 Task: Add a signature Jordan Davis containing Best wishes for a happy National Disability Day, Jordan Davis to email address softage.8@softage.net and add a folder Coding
Action: Mouse moved to (127, 149)
Screenshot: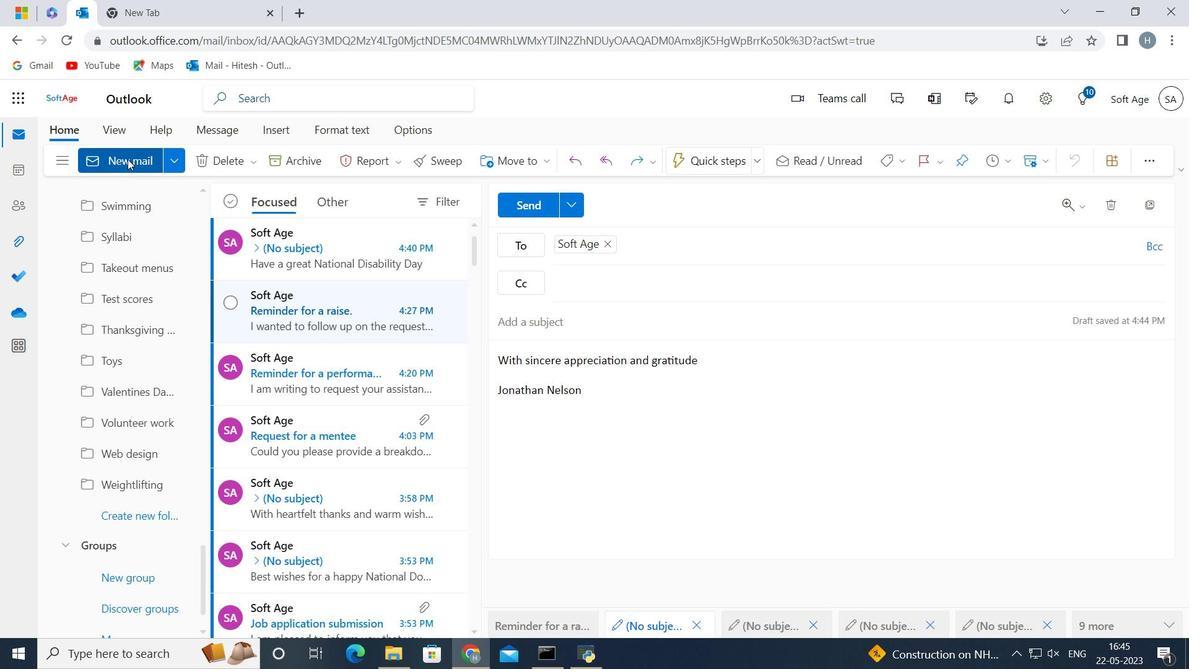 
Action: Mouse pressed left at (127, 149)
Screenshot: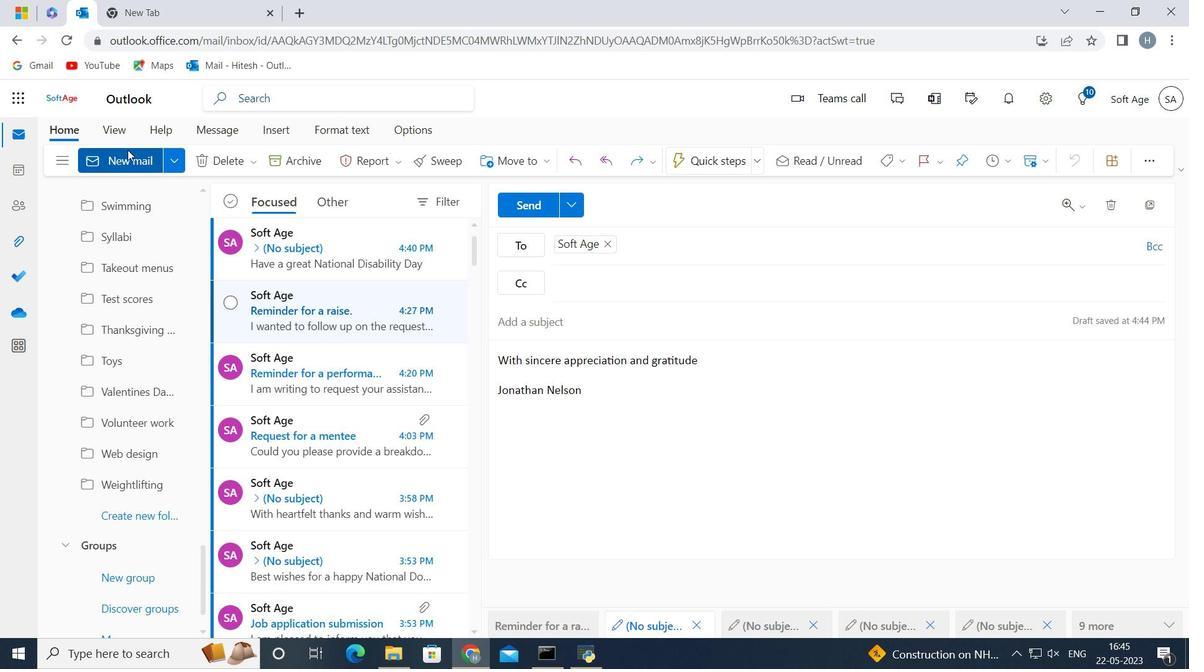 
Action: Mouse moved to (589, 398)
Screenshot: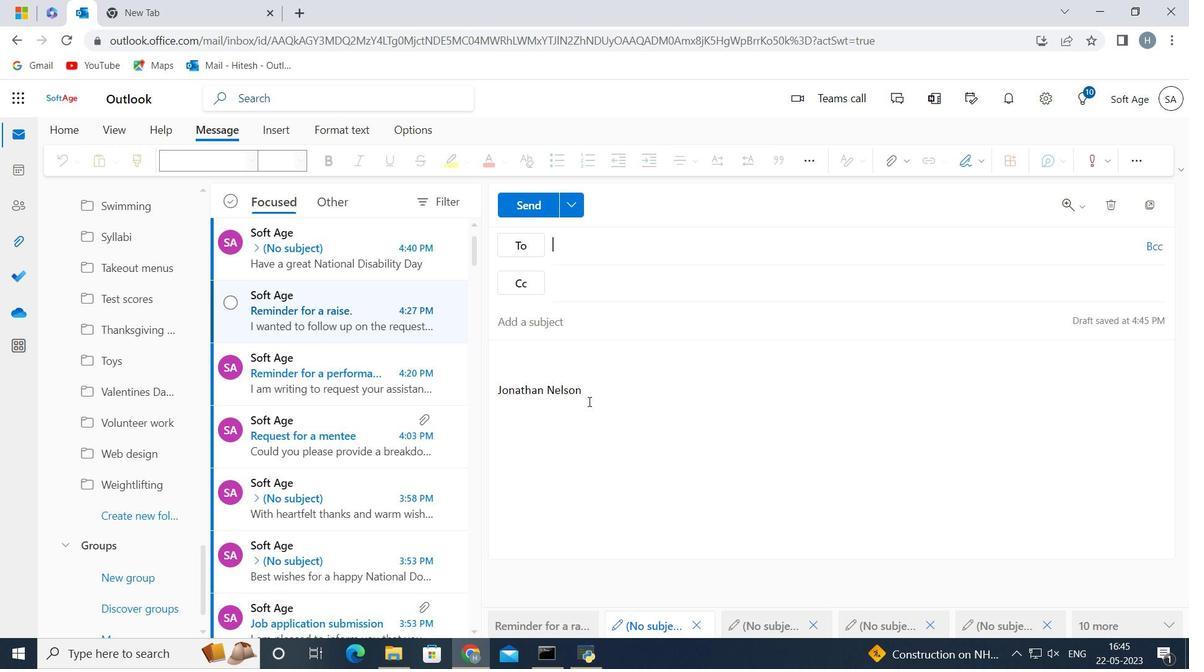 
Action: Mouse pressed left at (589, 398)
Screenshot: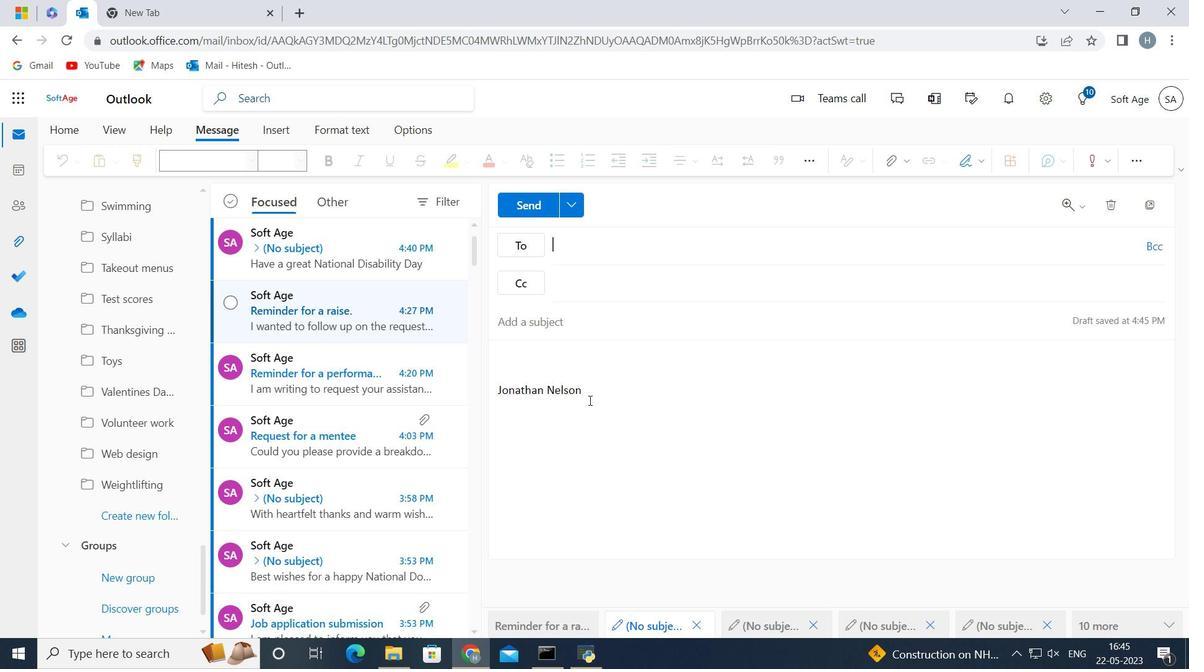 
Action: Mouse moved to (589, 398)
Screenshot: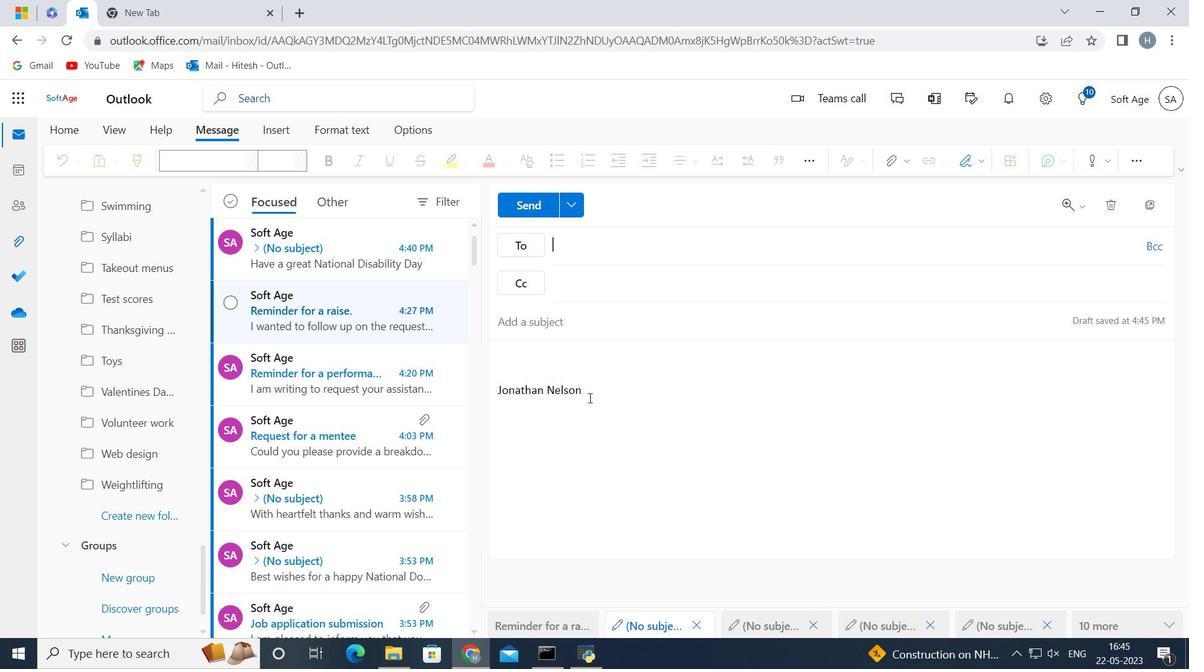 
Action: Key pressed <Key.backspace>
Screenshot: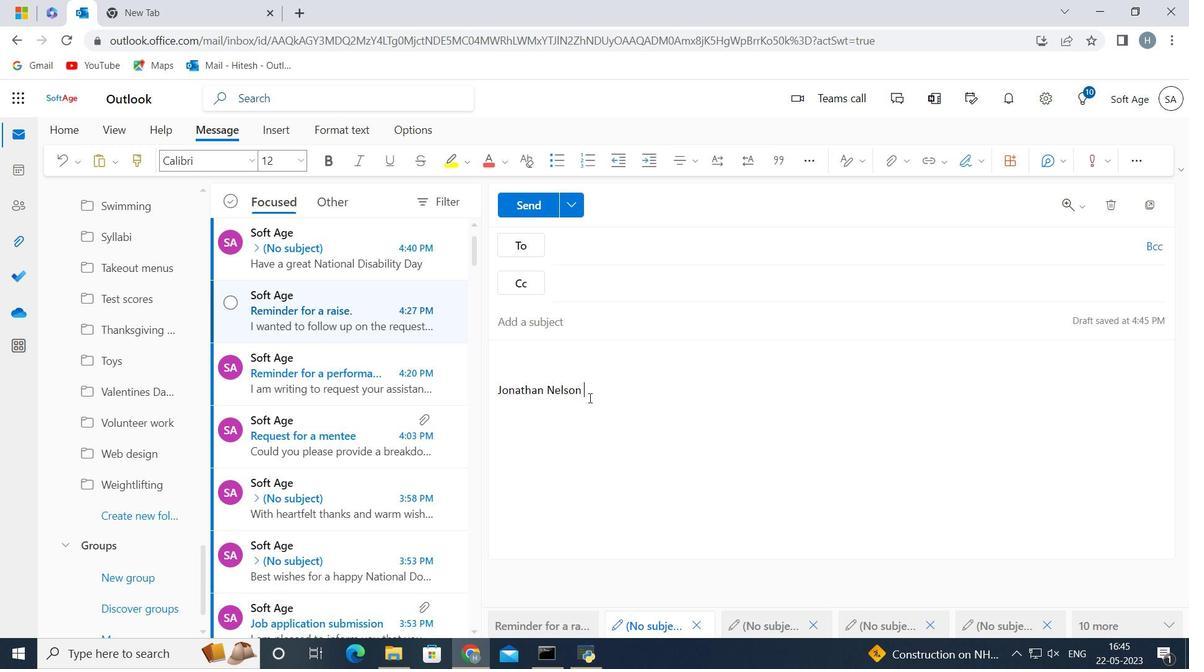 
Action: Mouse moved to (593, 390)
Screenshot: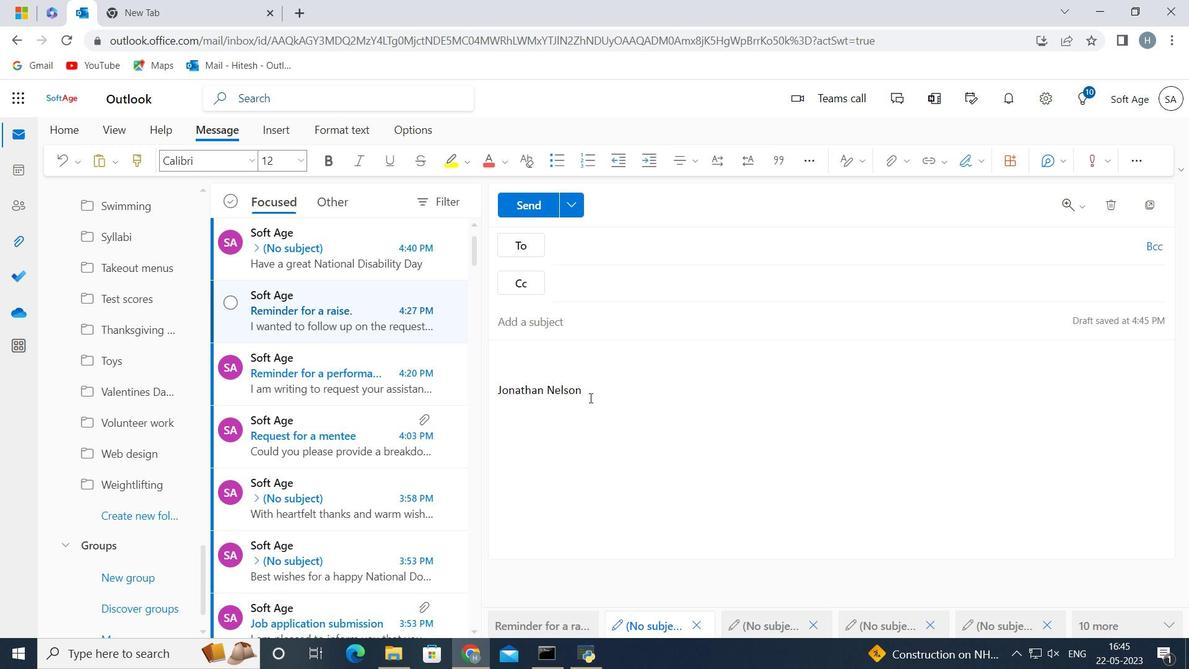 
Action: Key pressed <Key.backspace><Key.backspace><Key.backspace><Key.backspace><Key.backspace><Key.backspace><Key.backspace><Key.backspace><Key.backspace><Key.backspace><Key.backspace><Key.backspace><Key.backspace><Key.backspace><Key.backspace><Key.backspace><Key.backspace><Key.backspace><Key.backspace><Key.backspace>
Screenshot: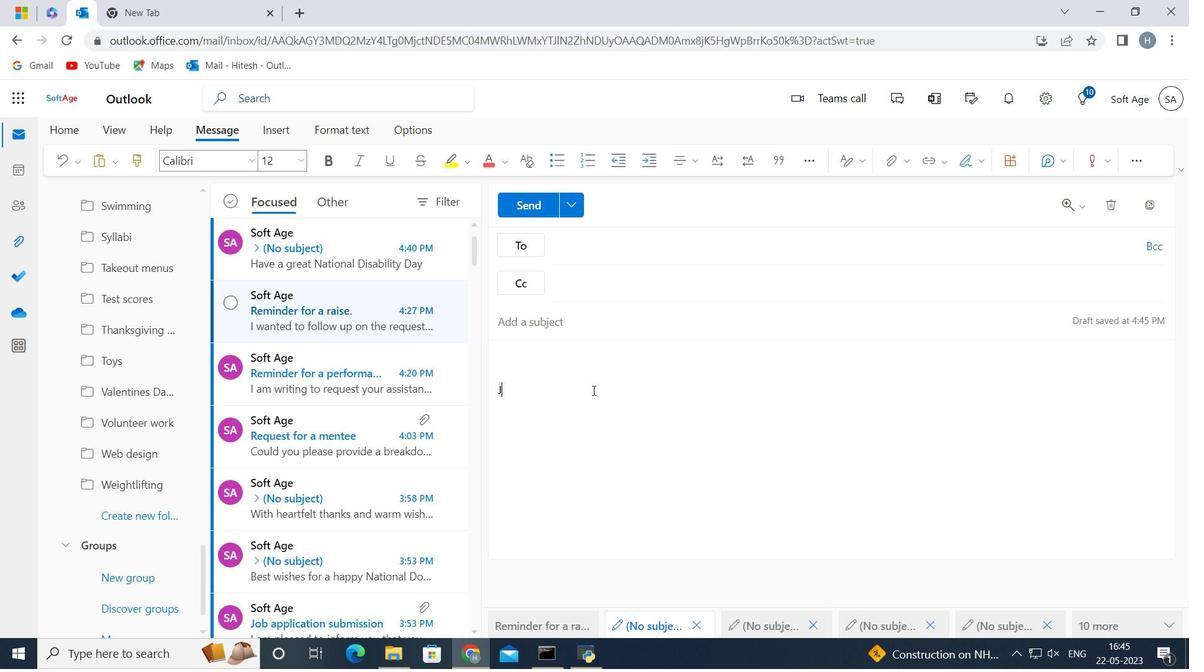 
Action: Mouse moved to (593, 383)
Screenshot: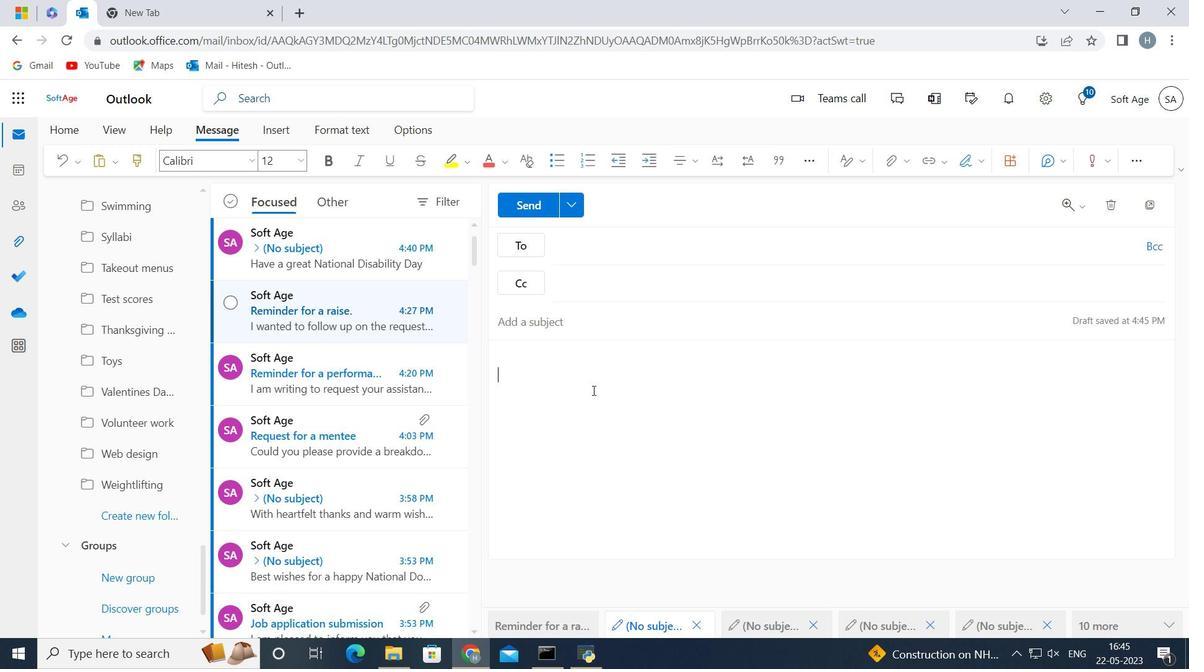 
Action: Key pressed <Key.backspace>
Screenshot: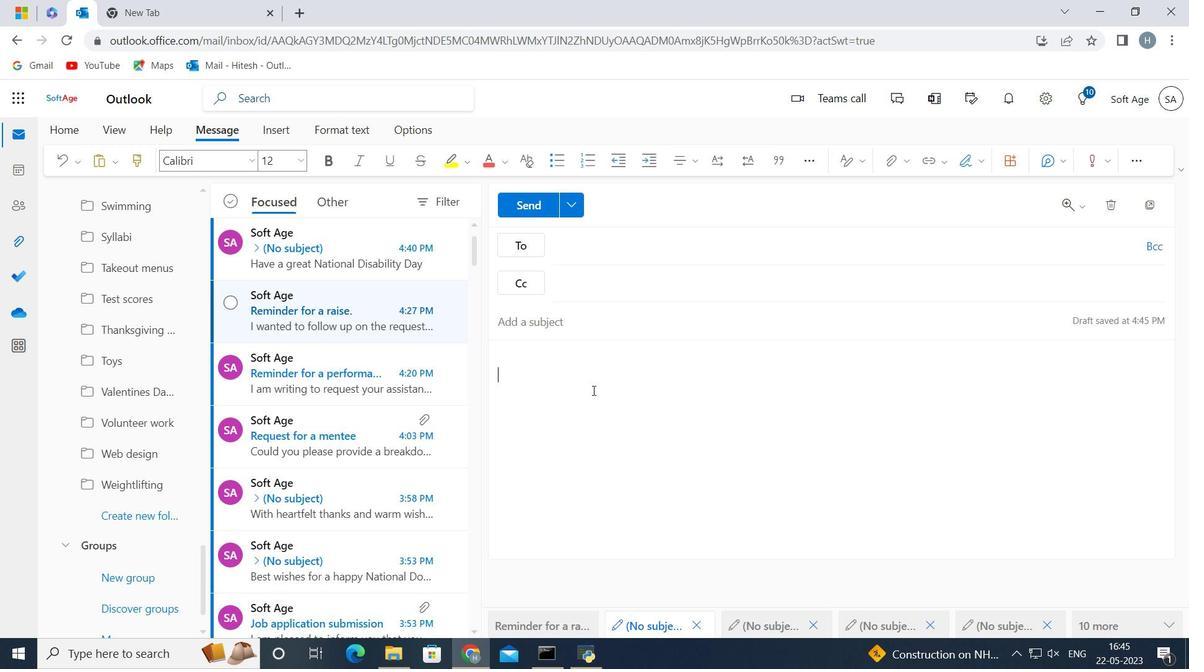 
Action: Mouse moved to (596, 369)
Screenshot: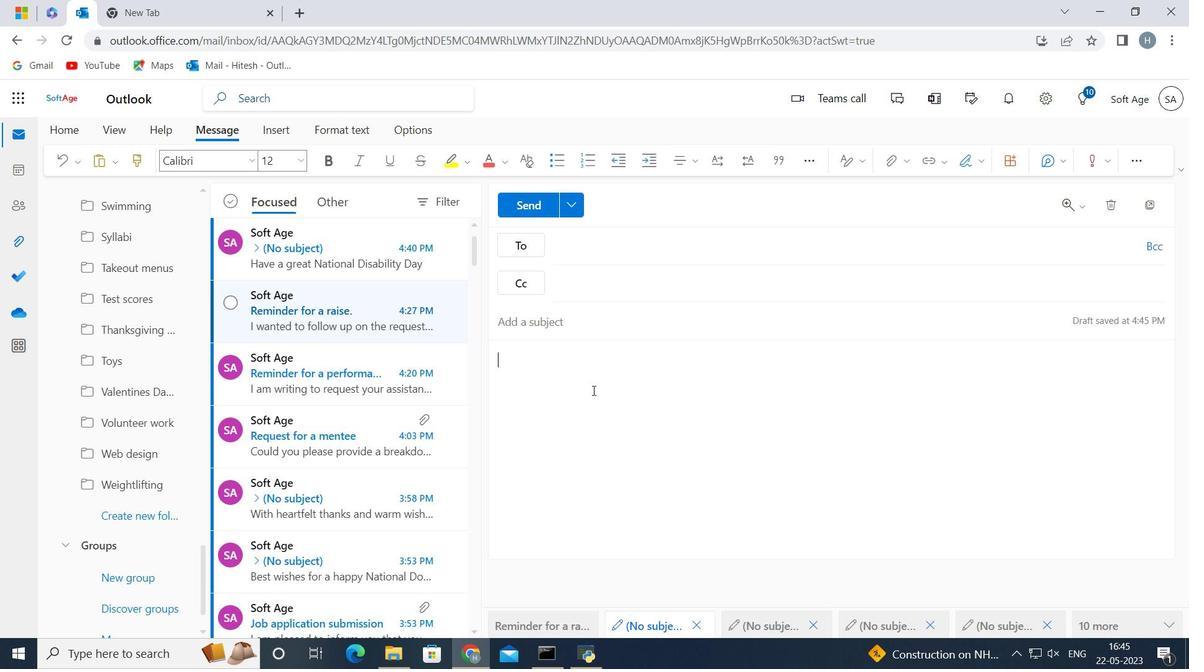 
Action: Key pressed <Key.backspace>
Screenshot: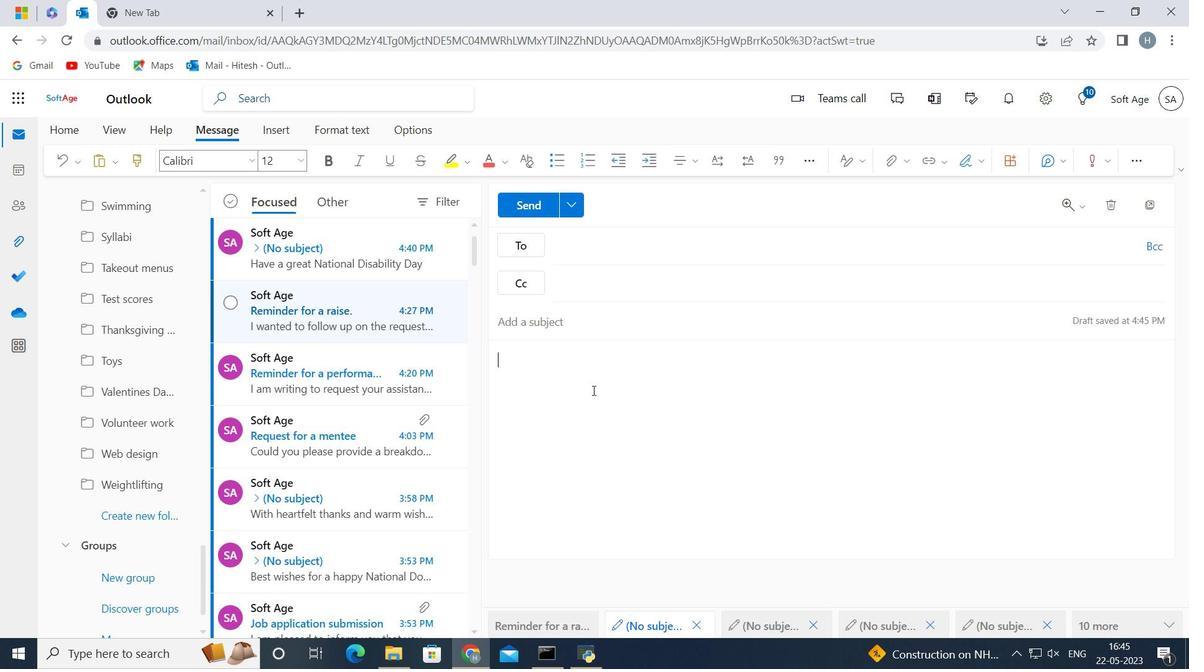 
Action: Mouse moved to (965, 161)
Screenshot: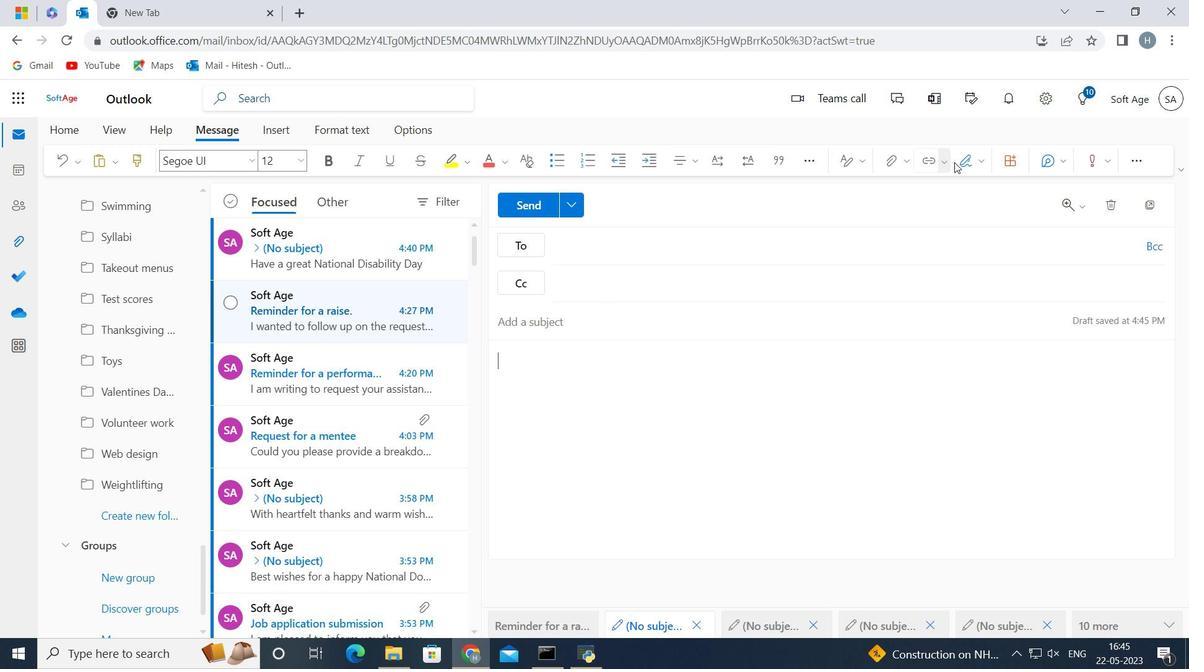 
Action: Mouse pressed left at (965, 161)
Screenshot: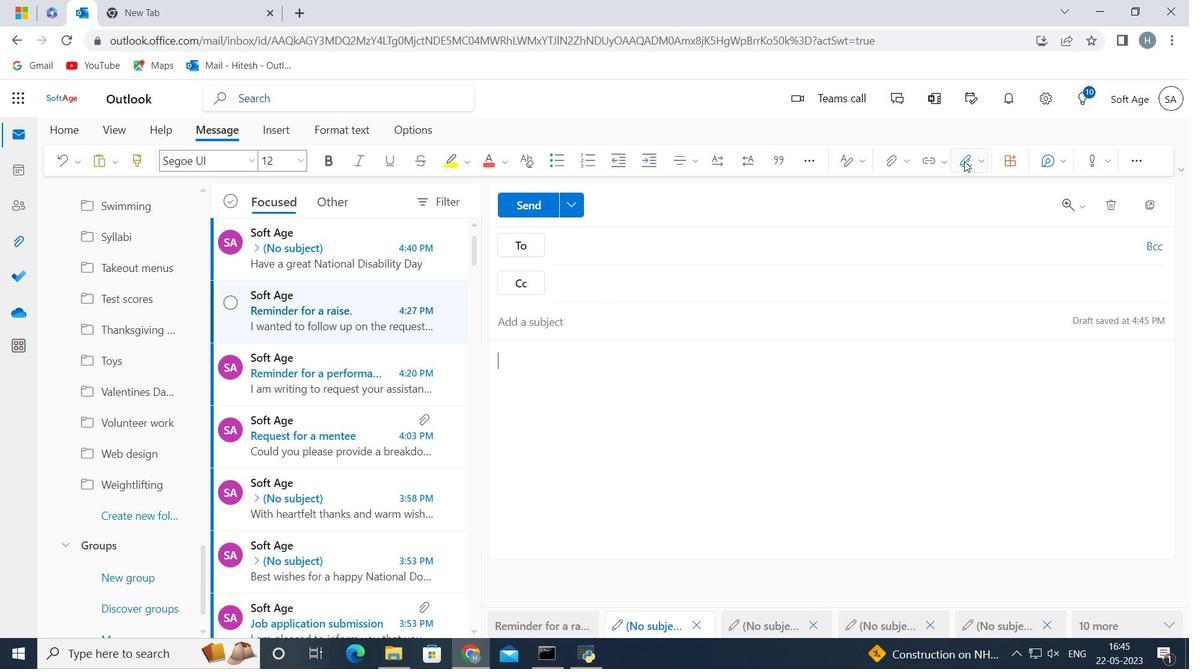 
Action: Mouse moved to (945, 216)
Screenshot: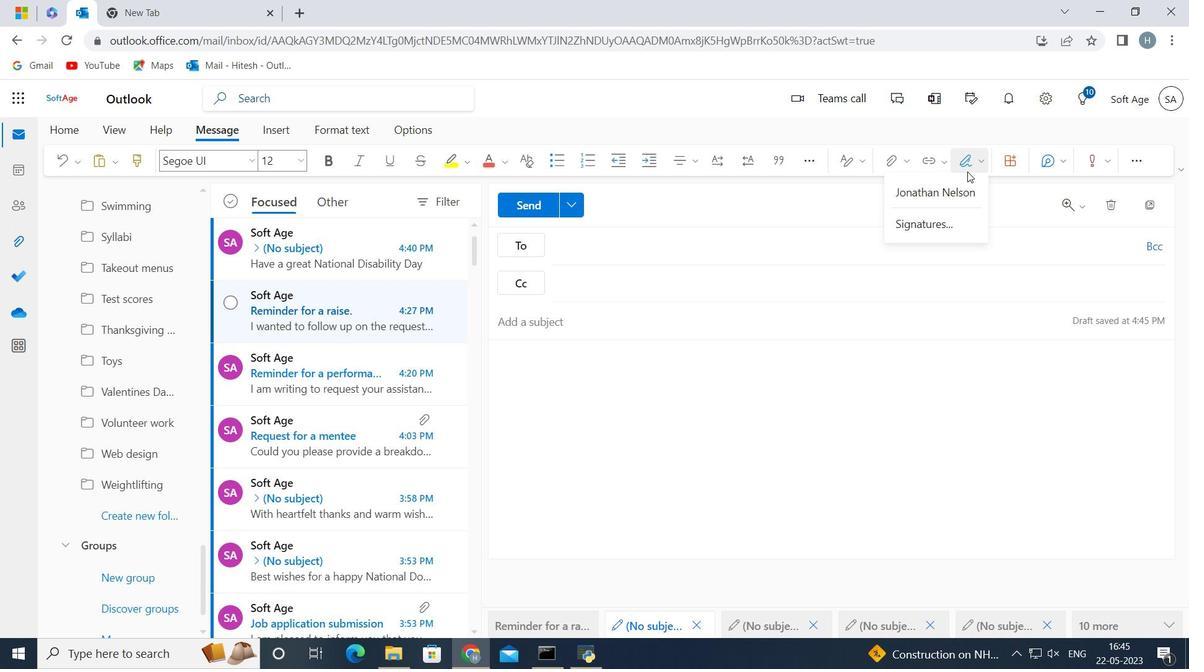 
Action: Mouse pressed left at (945, 216)
Screenshot: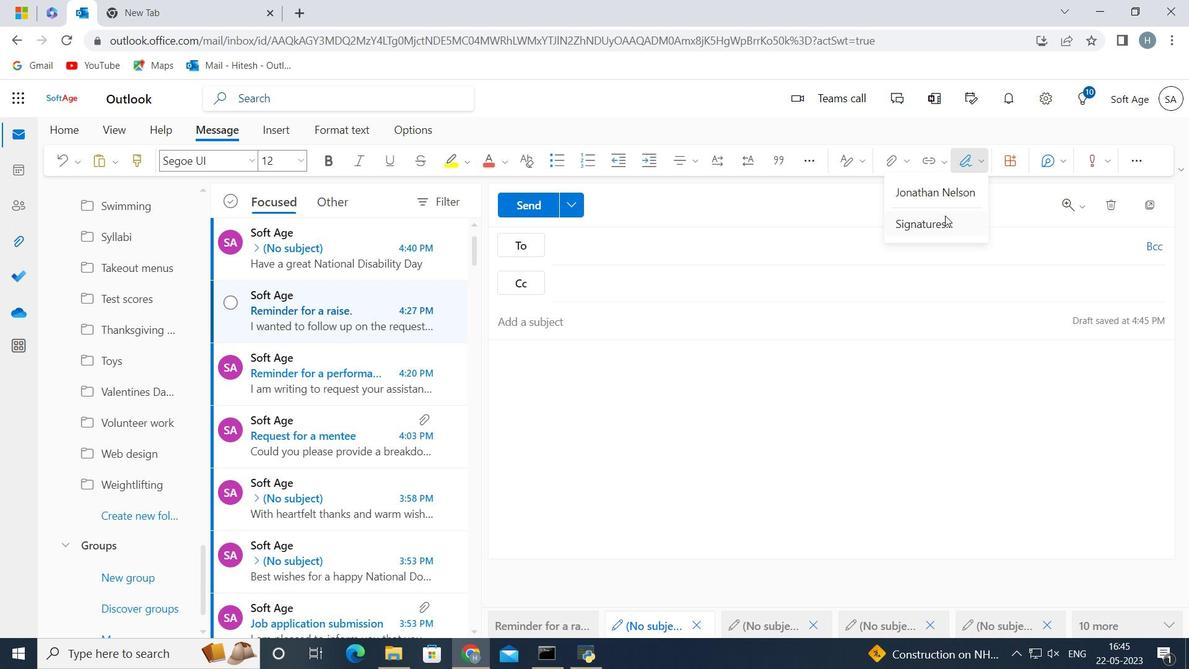 
Action: Mouse moved to (895, 272)
Screenshot: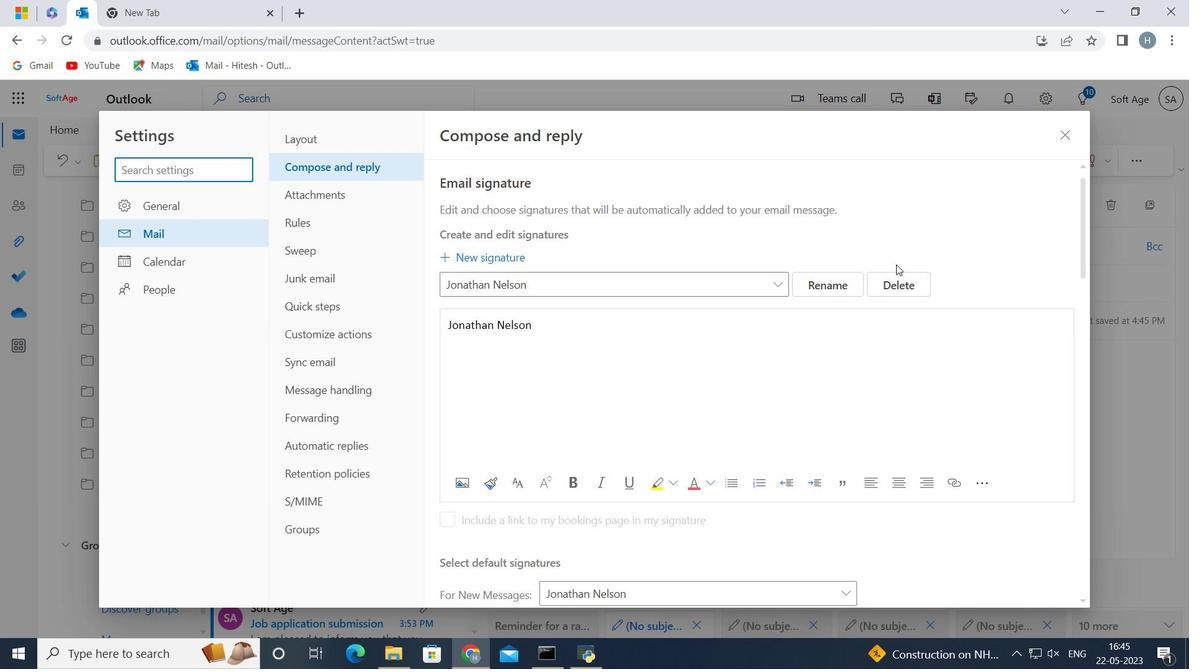 
Action: Mouse pressed left at (895, 272)
Screenshot: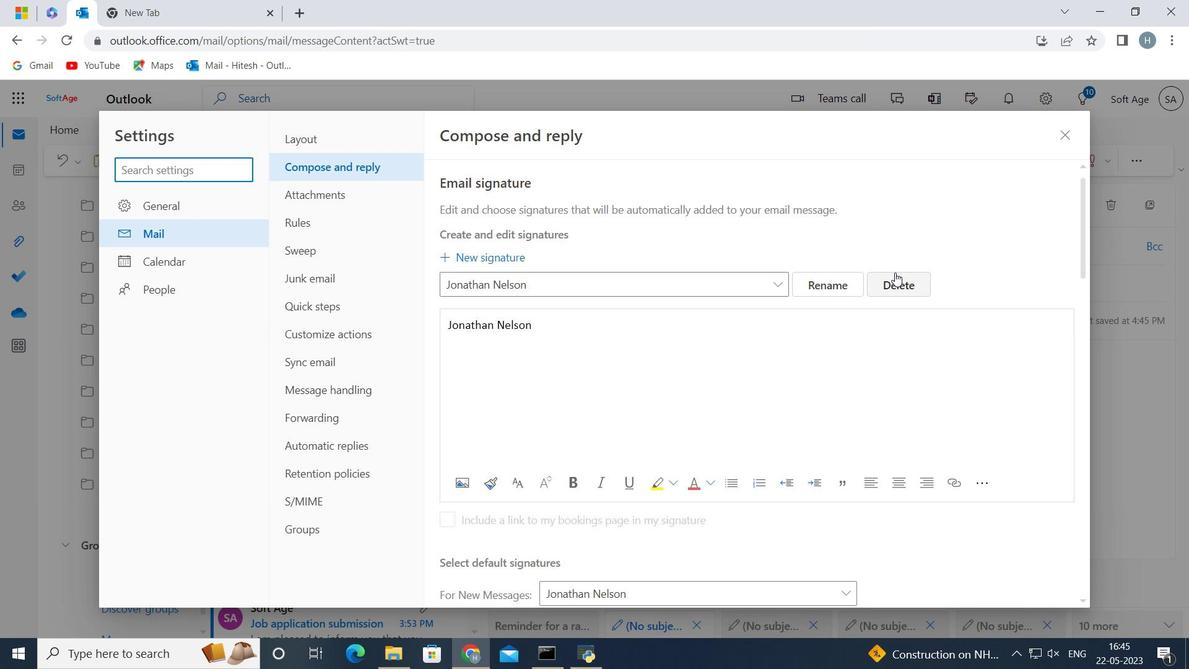 
Action: Mouse moved to (720, 283)
Screenshot: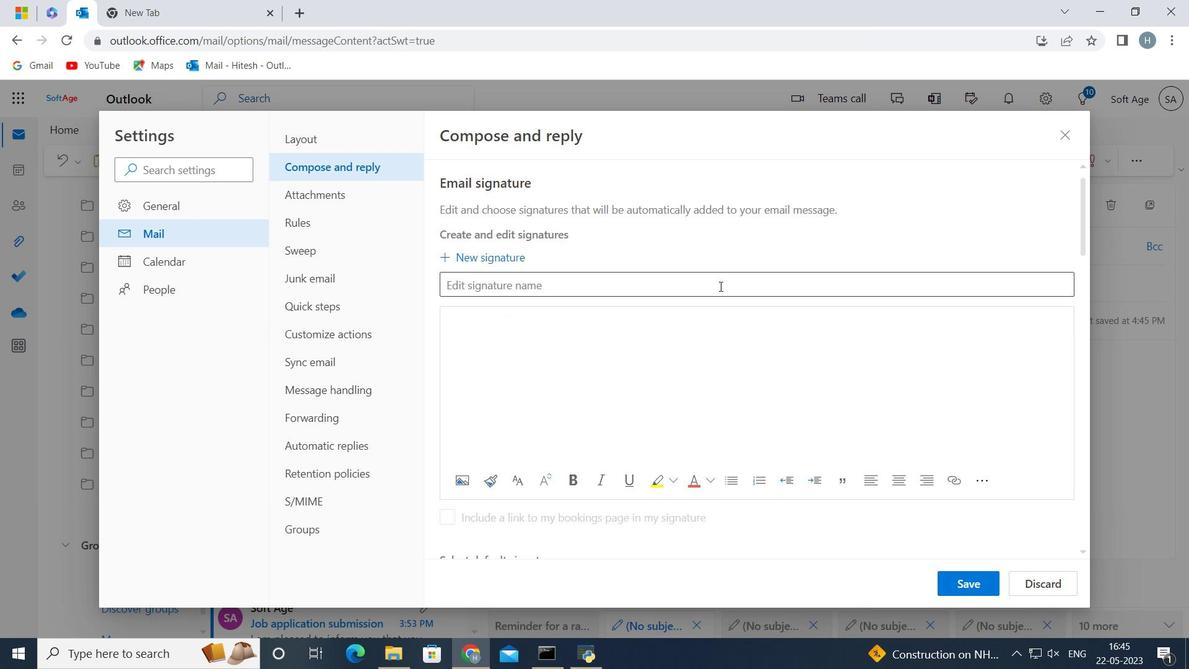 
Action: Mouse pressed left at (720, 283)
Screenshot: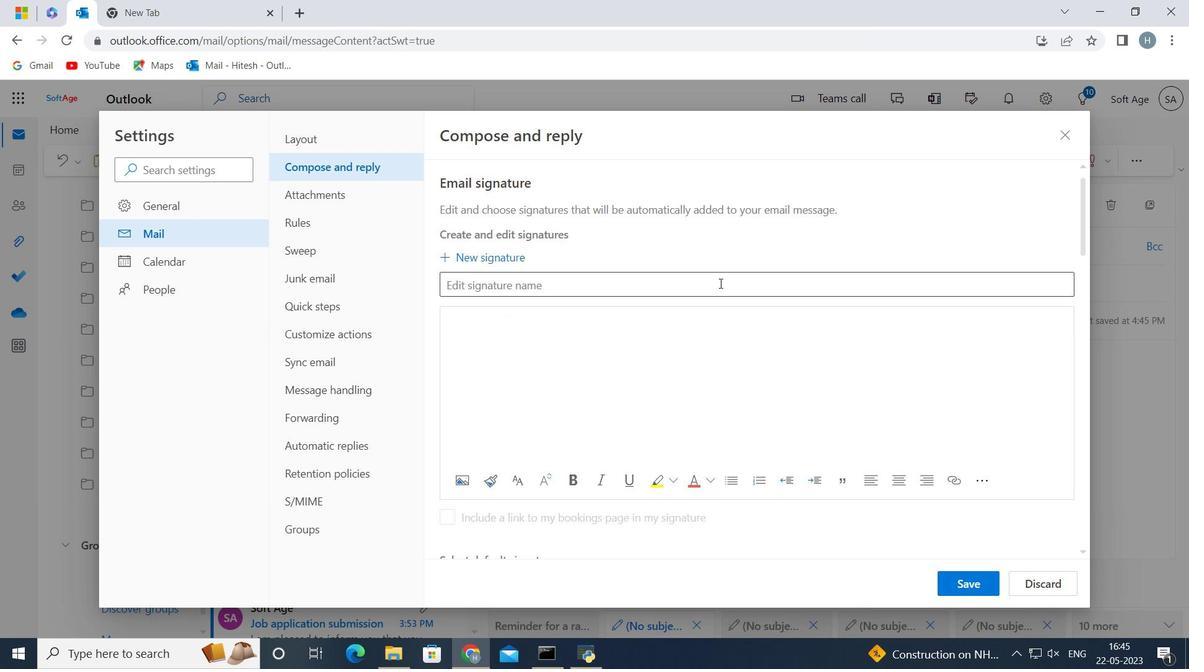 
Action: Key pressed <Key.shift>Jordan<Key.space><Key.shift>Davis
Screenshot: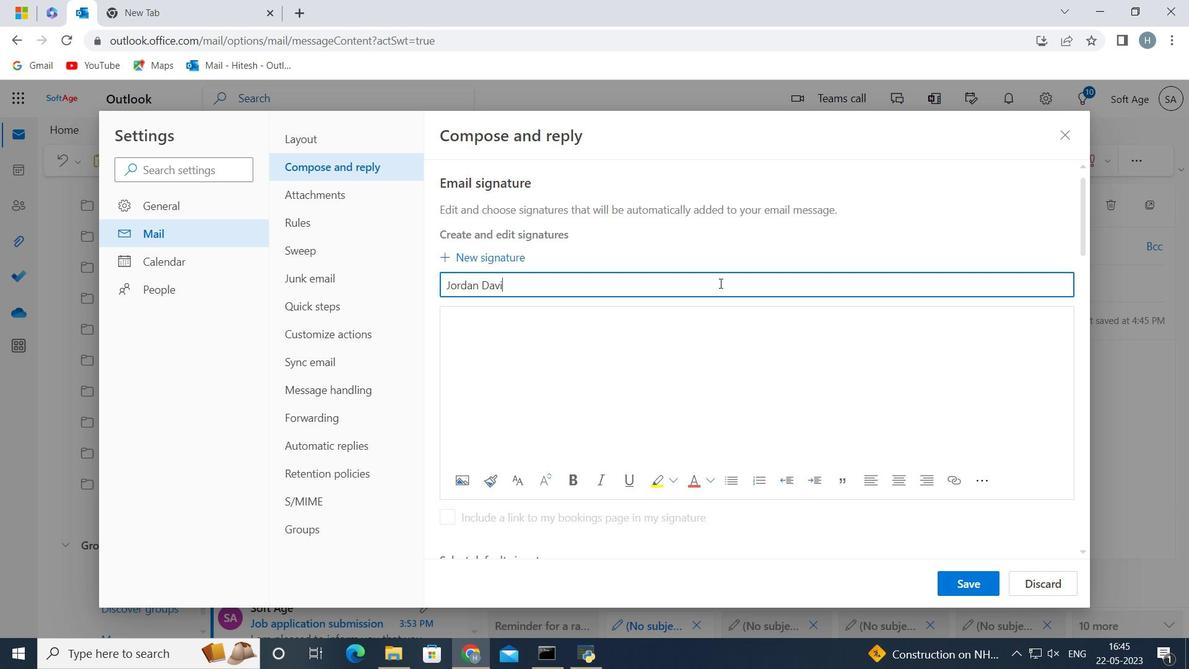 
Action: Mouse moved to (526, 347)
Screenshot: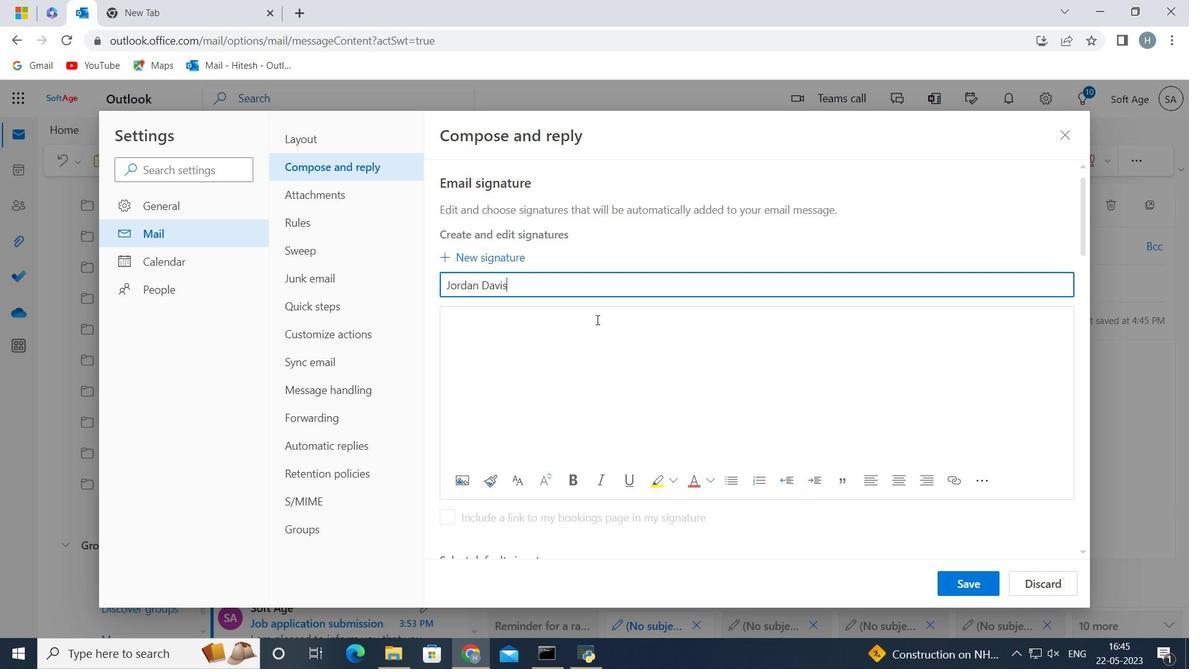 
Action: Mouse pressed left at (526, 347)
Screenshot: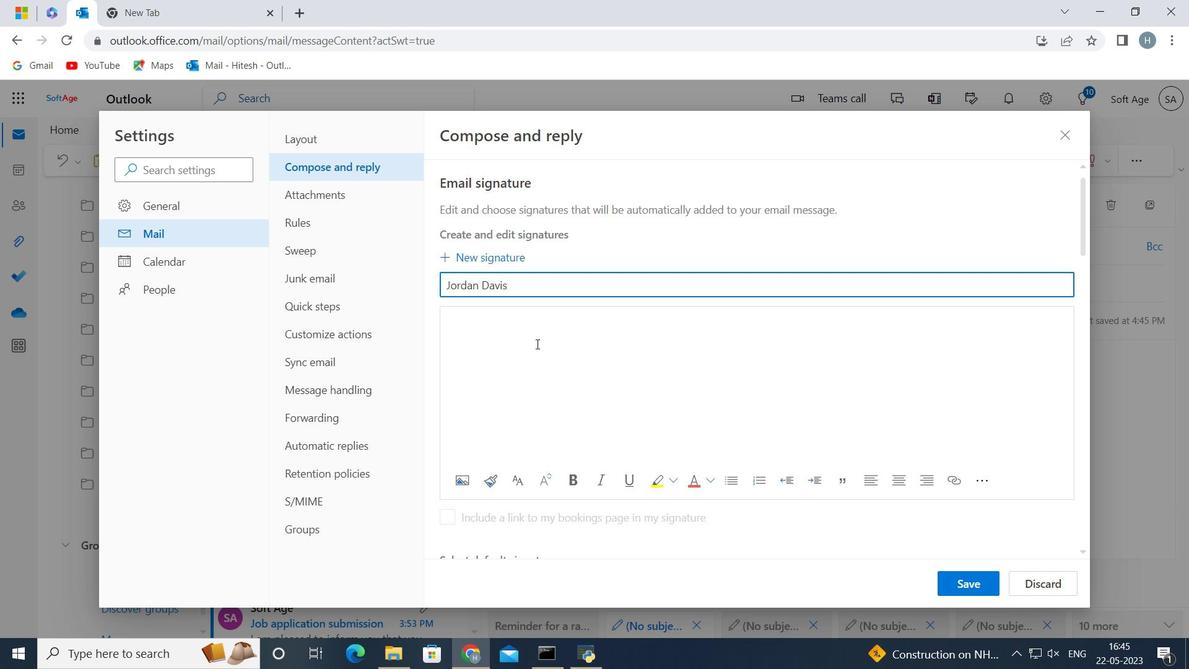 
Action: Mouse moved to (527, 340)
Screenshot: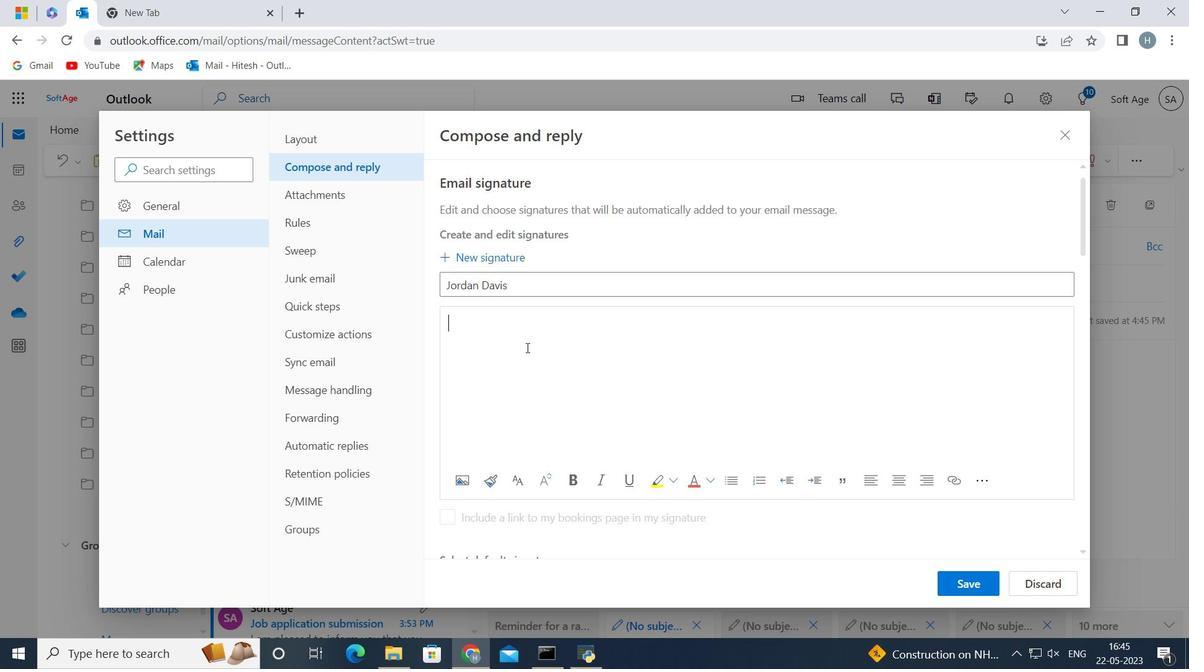 
Action: Key pressed <Key.shift><Key.shift><Key.shift><Key.shift><Key.shift><Key.shift><Key.shift>Jordan<Key.space><Key.shift>Davis<Key.space>
Screenshot: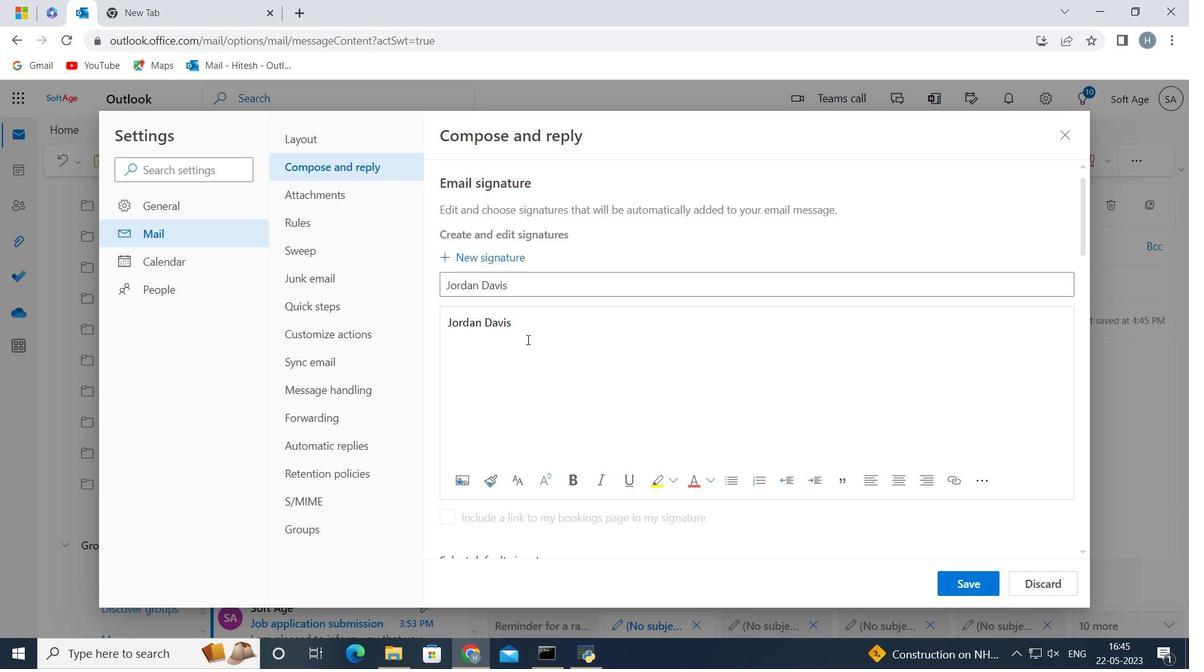 
Action: Mouse moved to (961, 578)
Screenshot: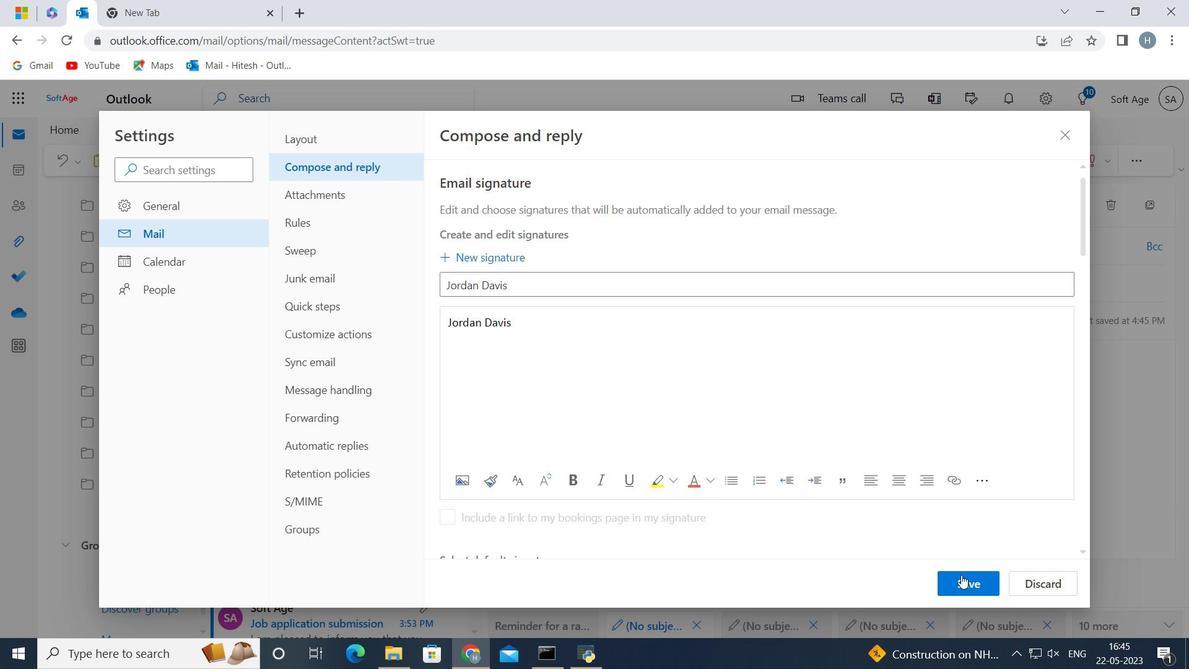 
Action: Mouse pressed left at (961, 578)
Screenshot: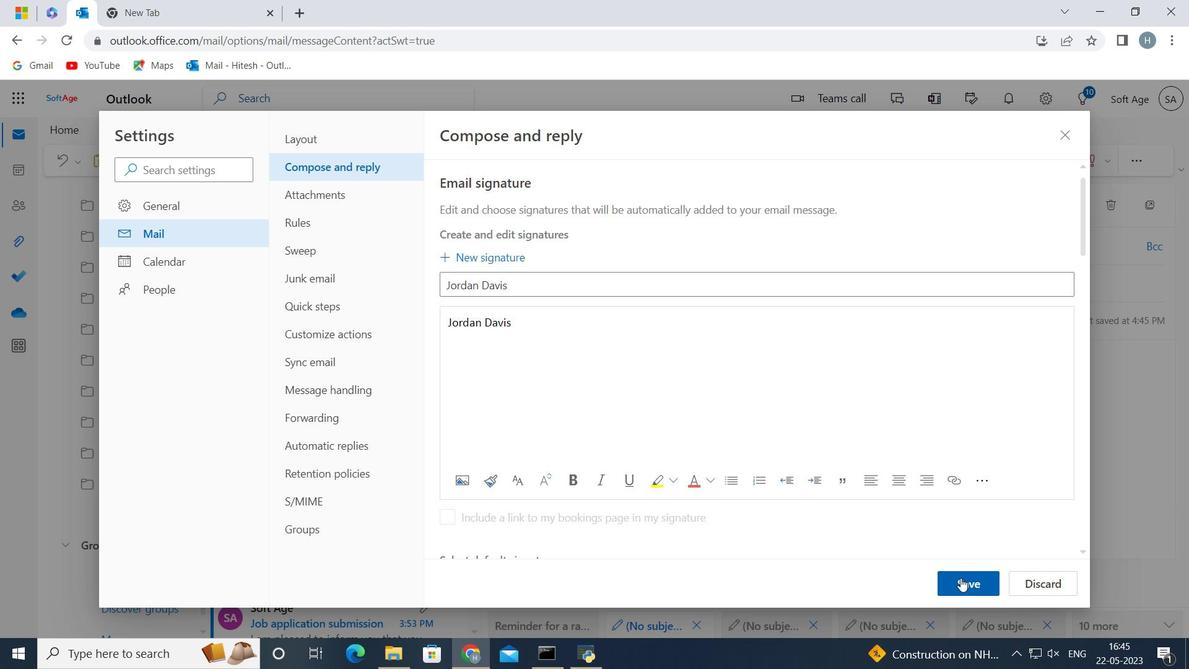 
Action: Mouse moved to (806, 338)
Screenshot: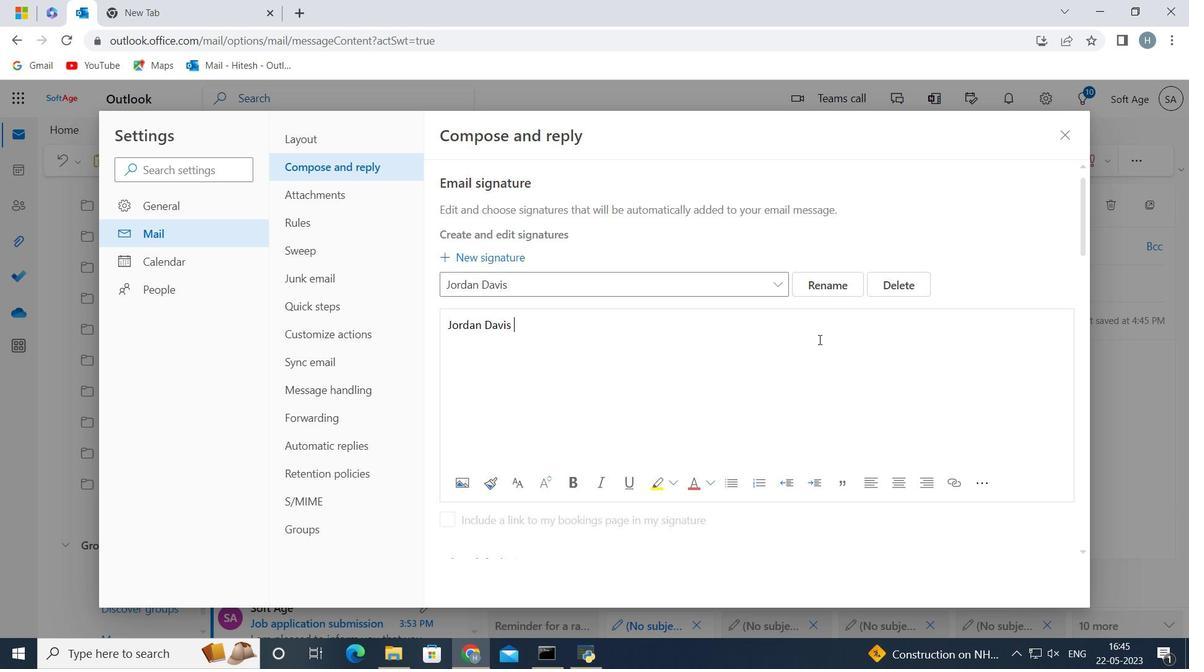 
Action: Mouse scrolled (806, 337) with delta (0, 0)
Screenshot: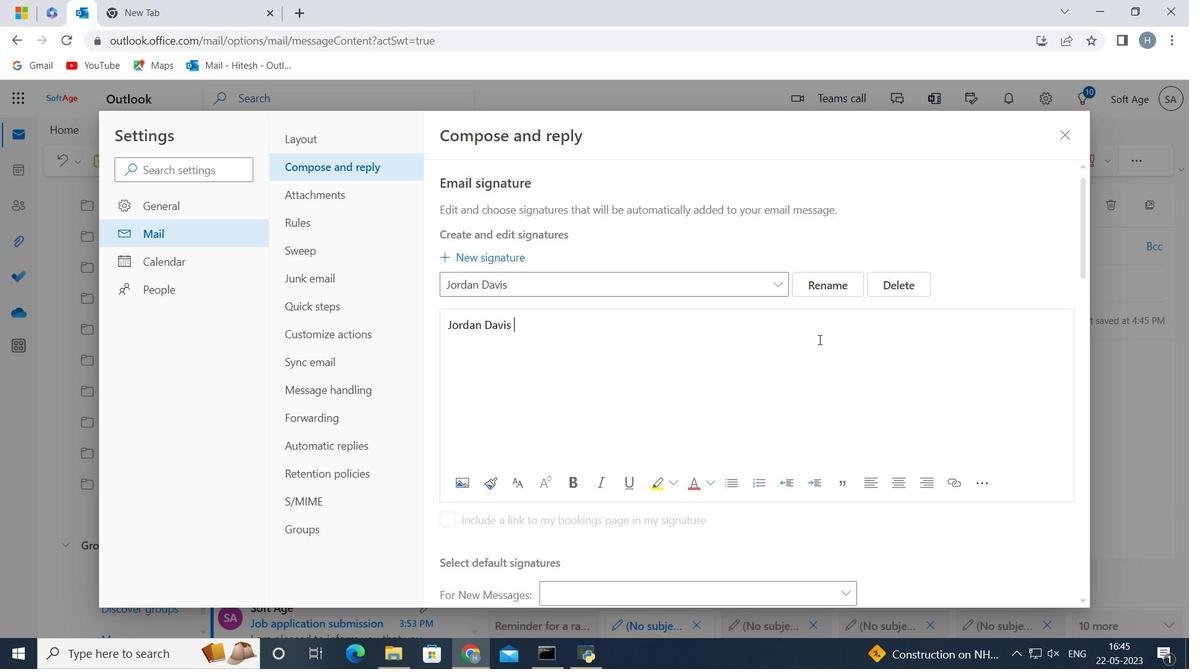 
Action: Mouse moved to (800, 340)
Screenshot: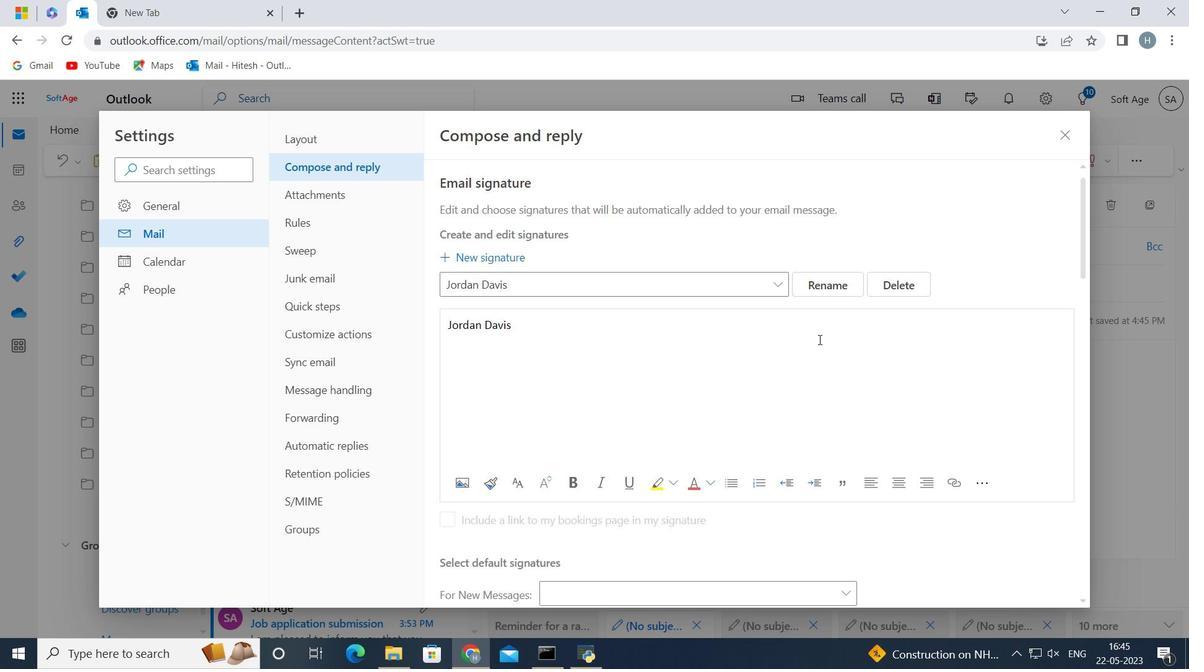 
Action: Mouse scrolled (800, 339) with delta (0, 0)
Screenshot: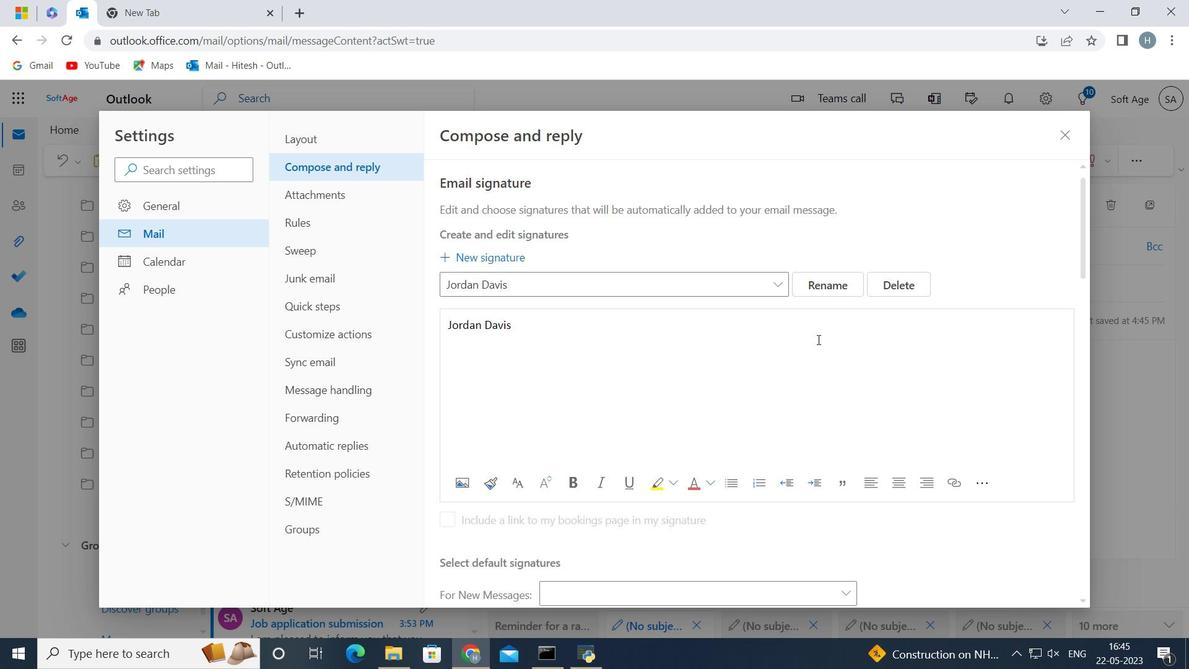 
Action: Mouse moved to (800, 340)
Screenshot: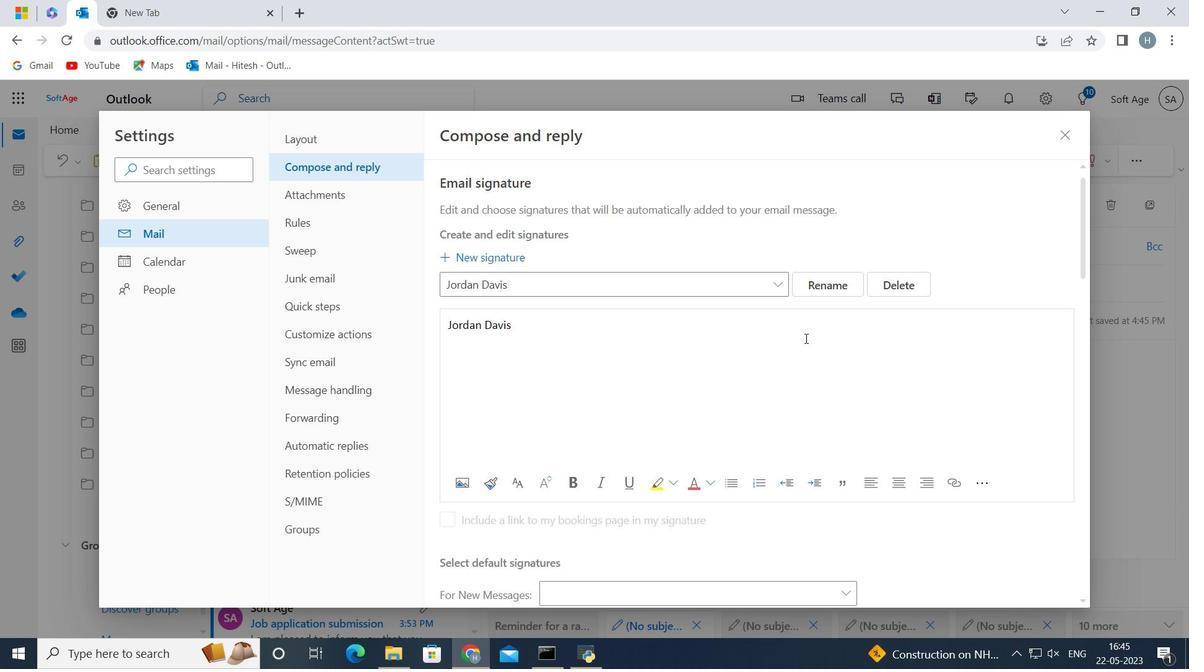 
Action: Mouse scrolled (800, 340) with delta (0, 0)
Screenshot: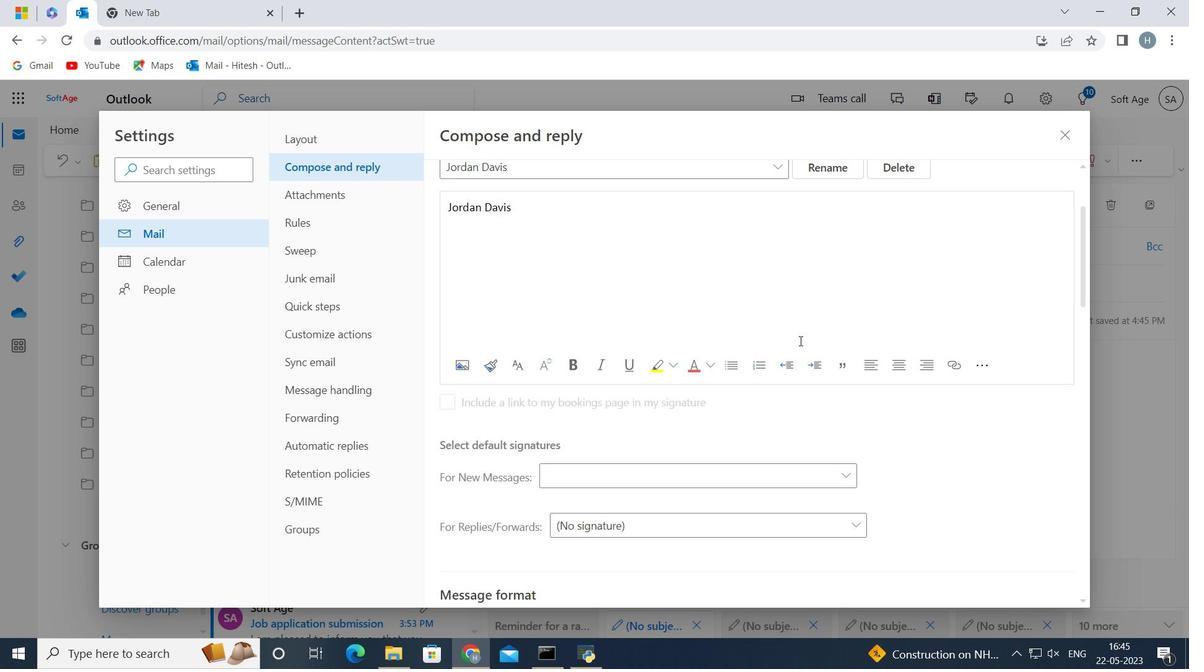 
Action: Mouse scrolled (800, 340) with delta (0, 0)
Screenshot: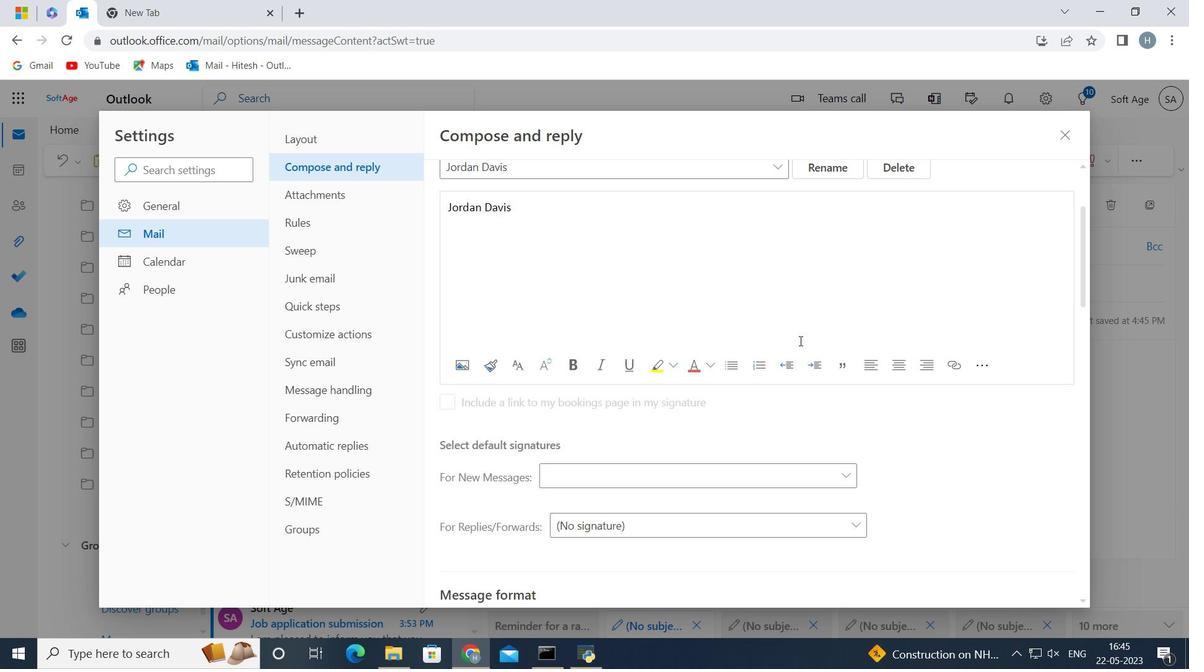
Action: Mouse moved to (829, 287)
Screenshot: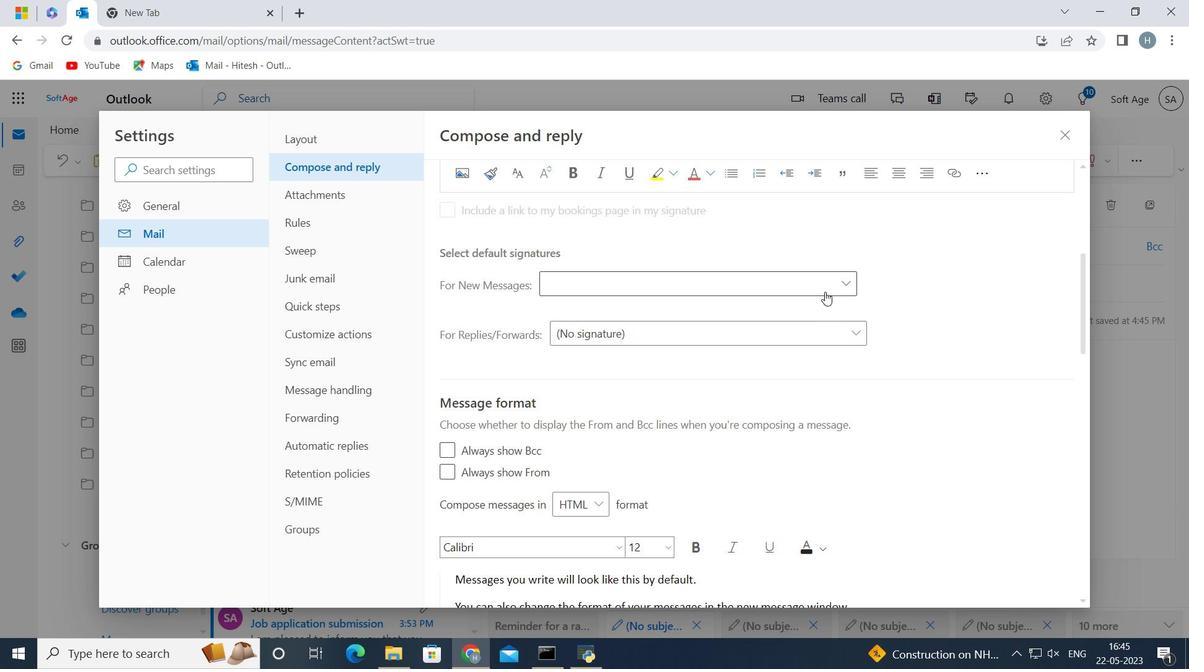 
Action: Mouse pressed left at (829, 287)
Screenshot: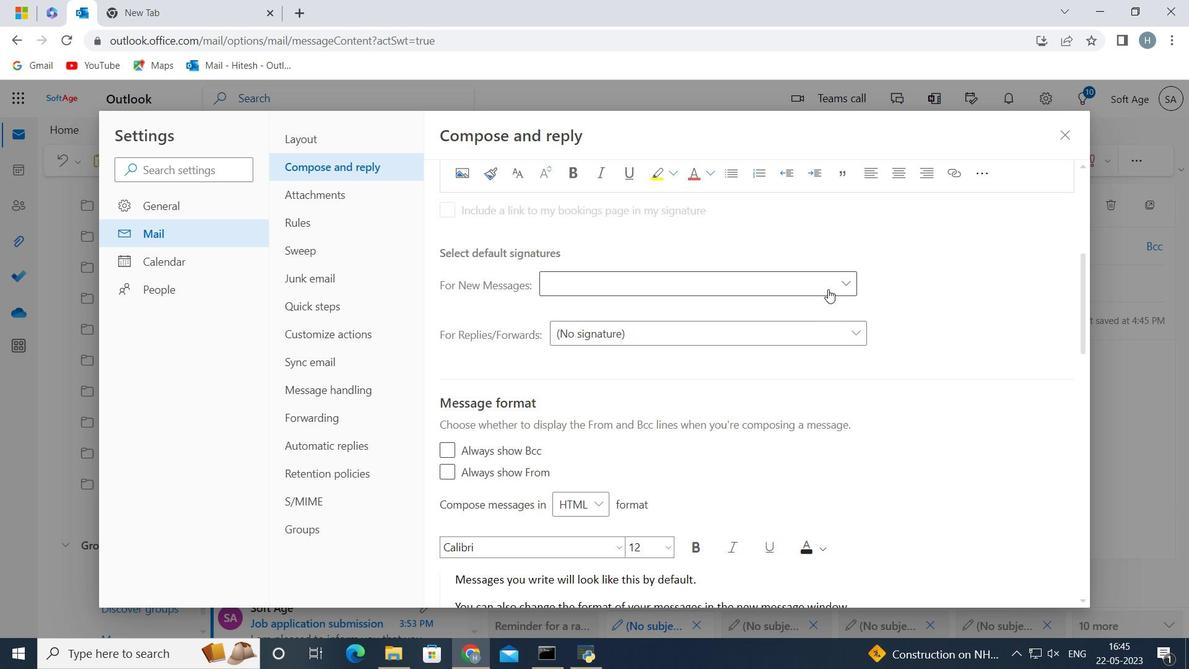 
Action: Mouse moved to (818, 330)
Screenshot: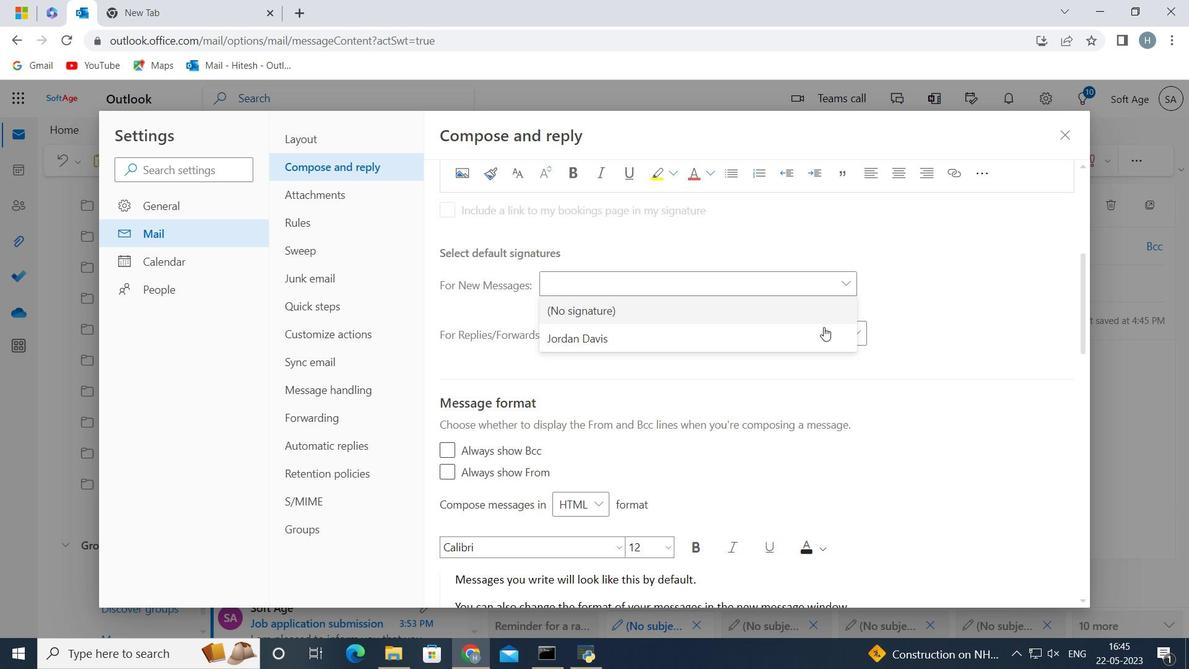 
Action: Mouse pressed left at (818, 330)
Screenshot: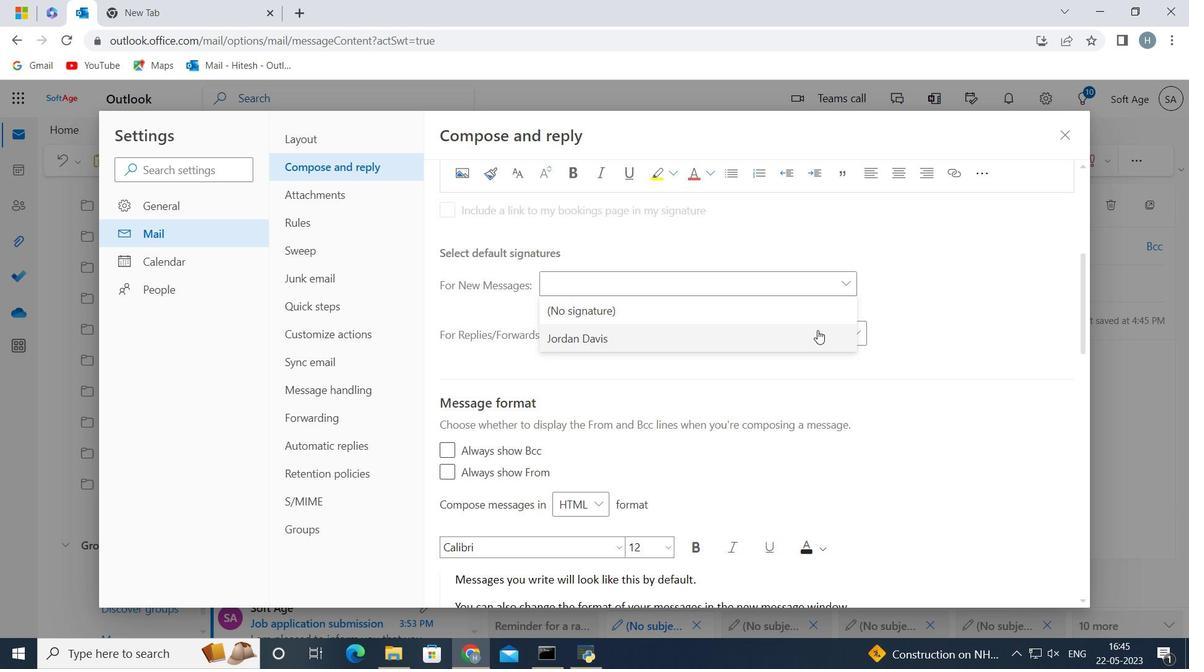 
Action: Mouse moved to (969, 583)
Screenshot: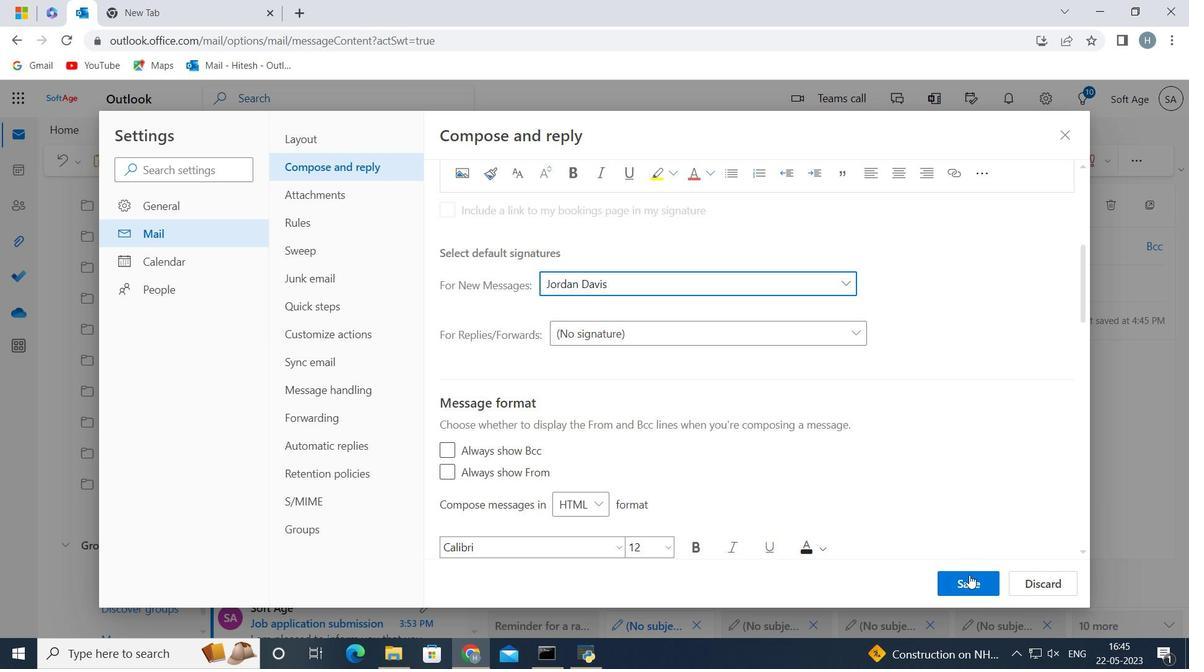
Action: Mouse pressed left at (969, 583)
Screenshot: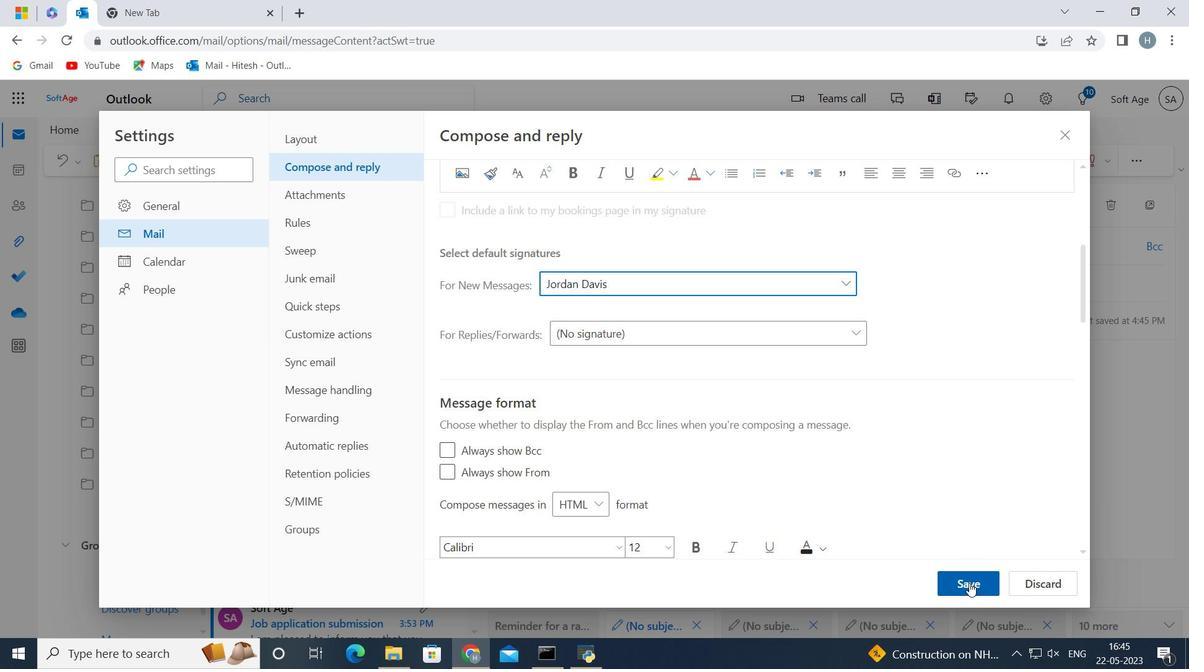 
Action: Mouse moved to (1062, 136)
Screenshot: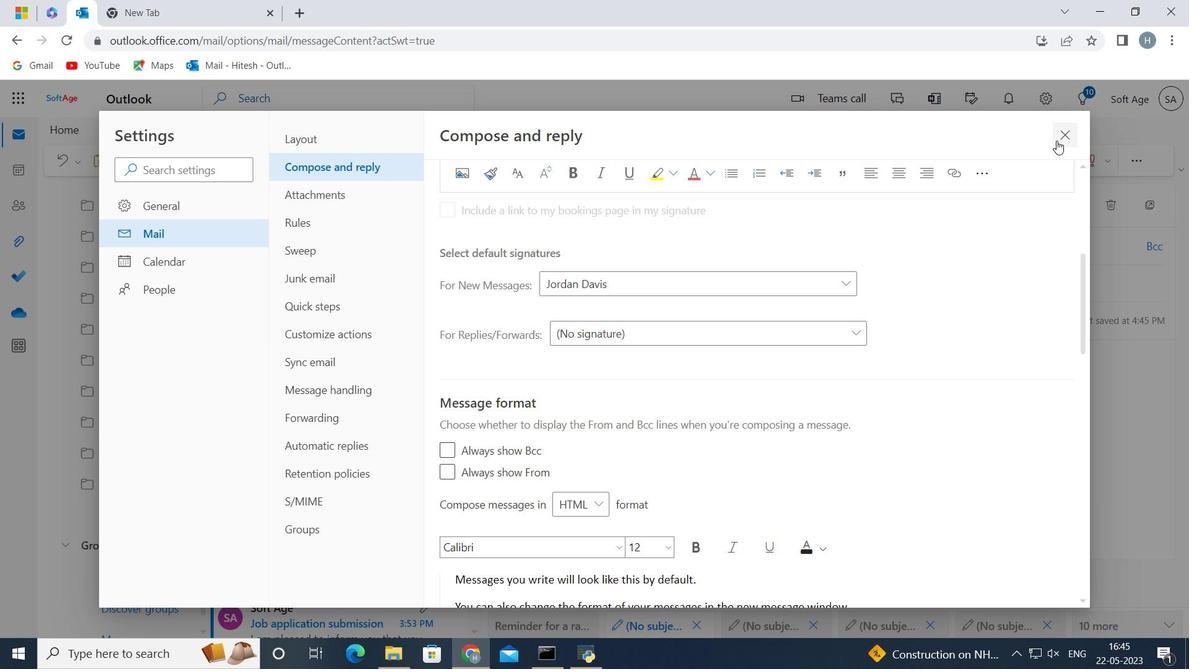 
Action: Mouse pressed left at (1062, 136)
Screenshot: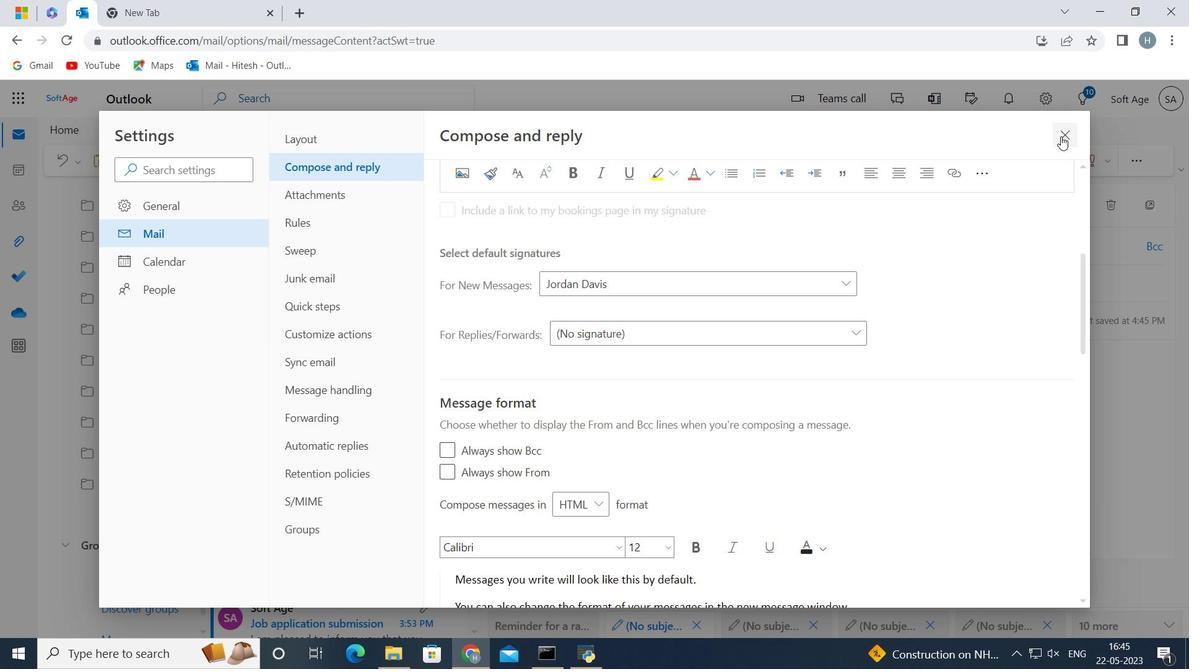 
Action: Mouse moved to (603, 355)
Screenshot: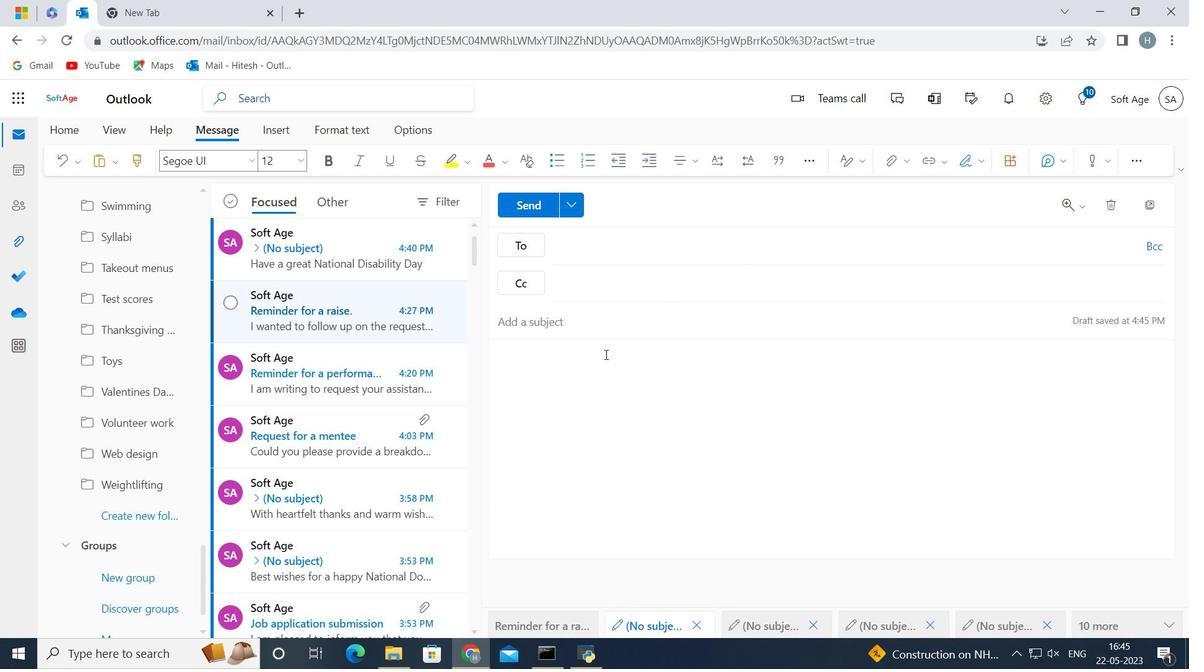 
Action: Mouse pressed left at (603, 355)
Screenshot: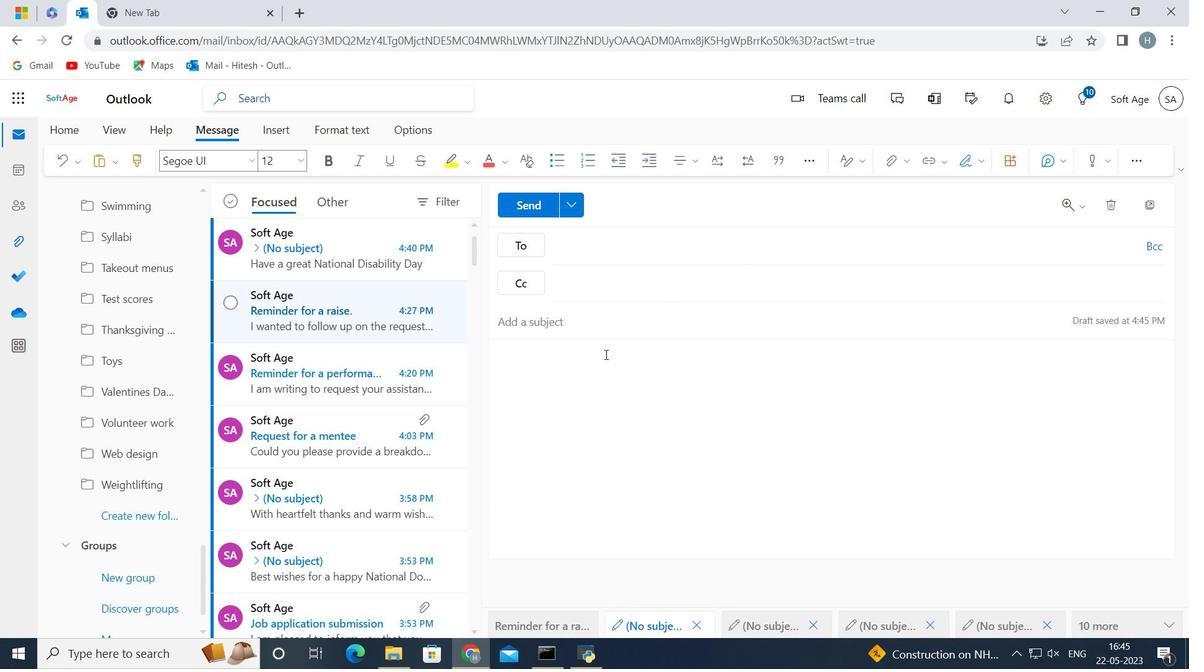
Action: Key pressed <Key.shift><Key.shift><Key.shift><Key.shift><Key.shift><Key.shift>Best<Key.space>wishes<Key.space>for<Key.space>a<Key.space>ha
Screenshot: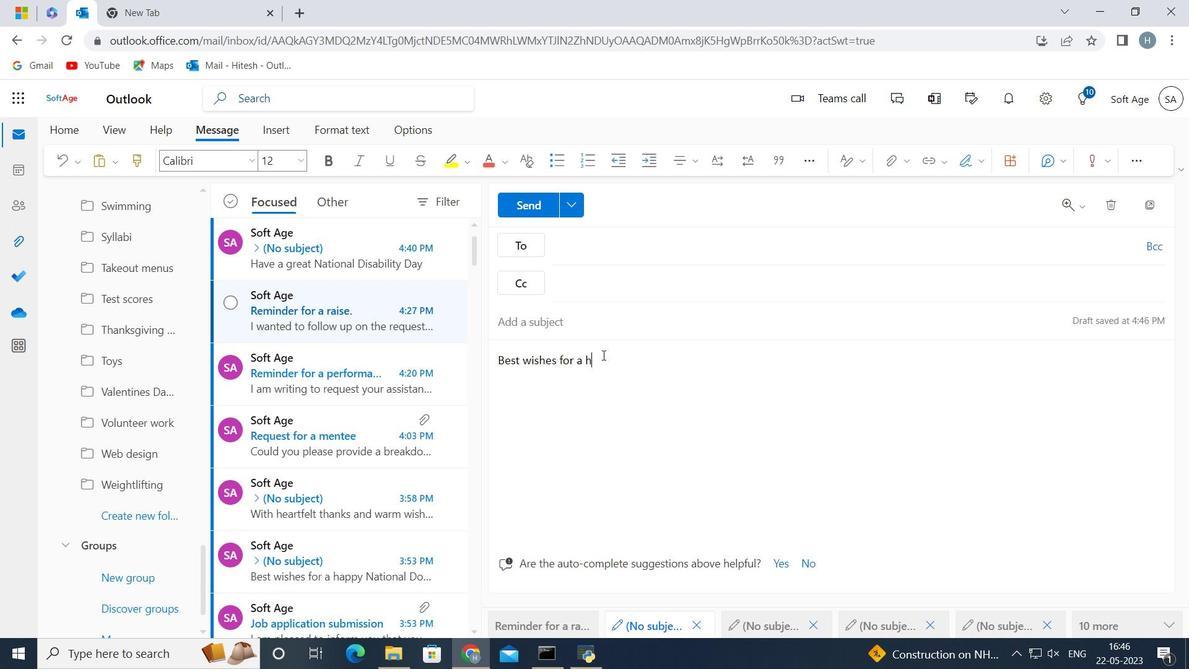 
Action: Mouse moved to (600, 355)
Screenshot: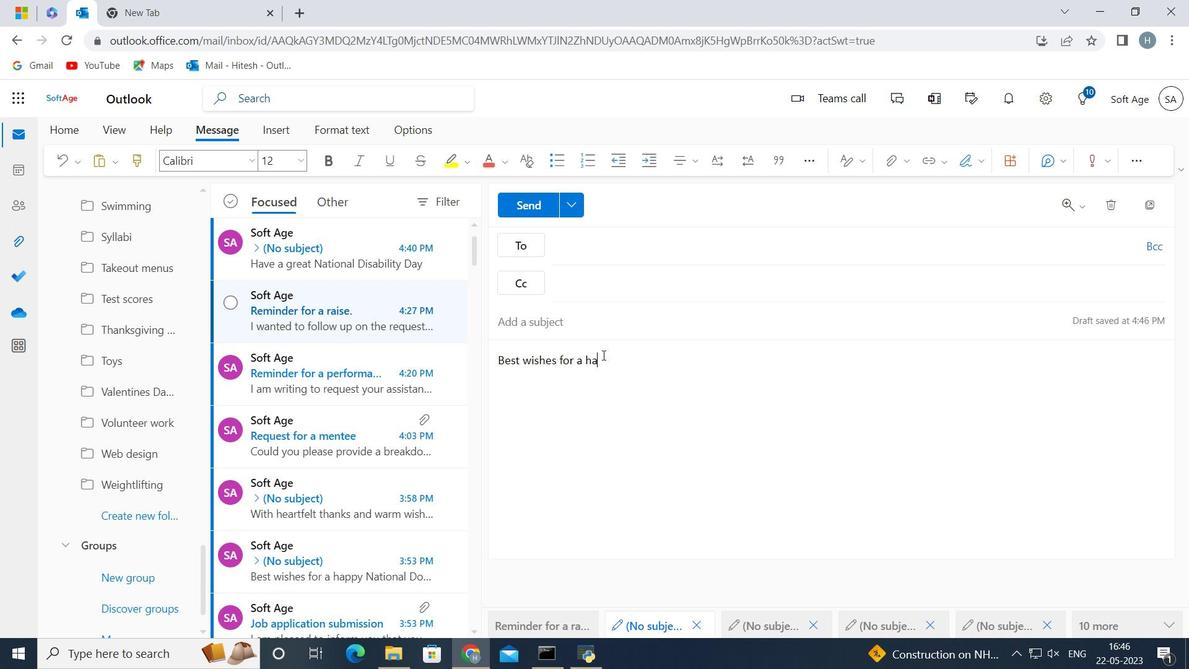 
Action: Key pressed ppy<Key.space><Key.shift_r><Key.shift_r><Key.shift_r>National<Key.space><Key.shift>Disability<Key.space><Key.shift>Day
Screenshot: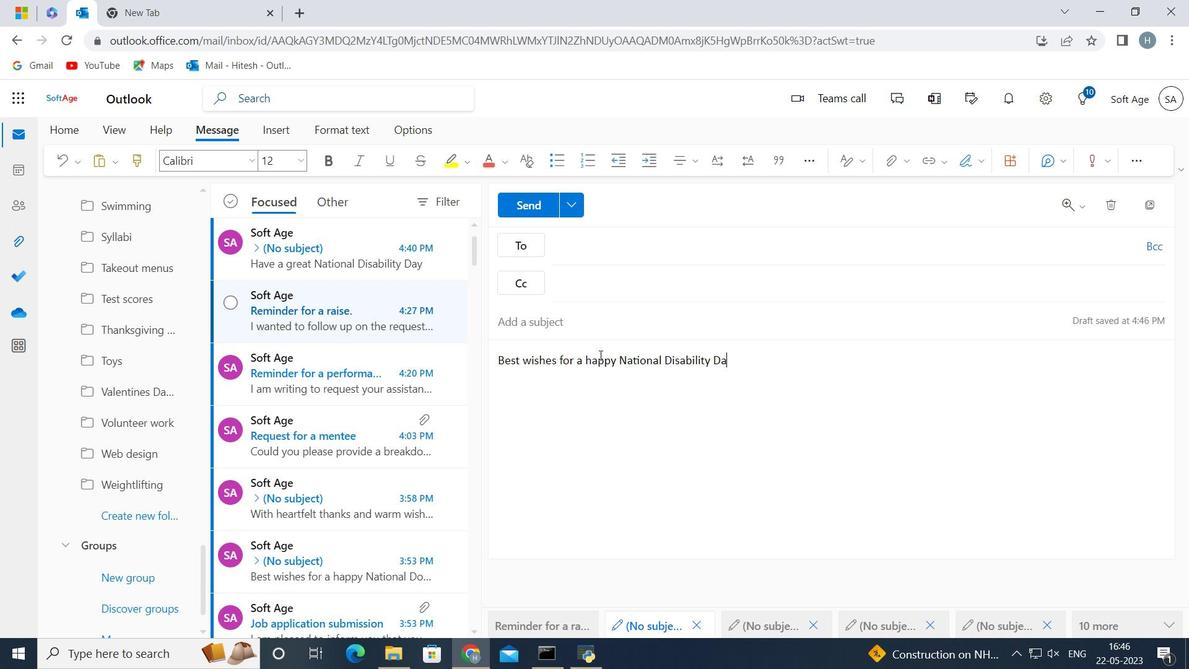 
Action: Mouse moved to (870, 308)
Screenshot: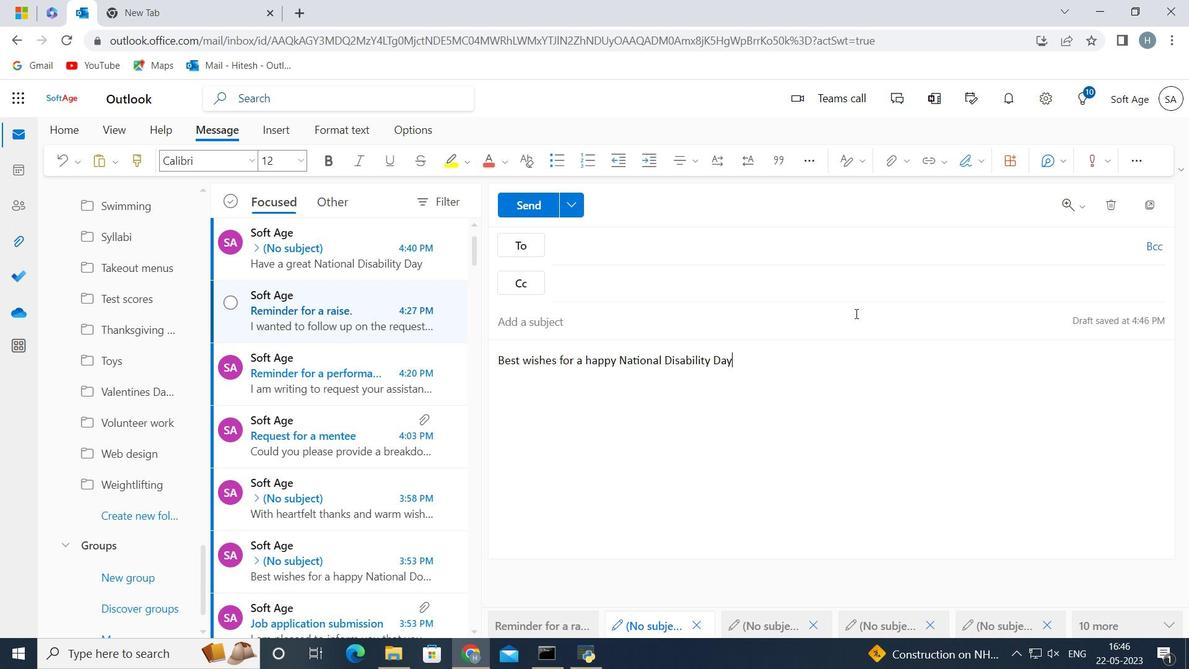 
Action: Key pressed <Key.enter>
Screenshot: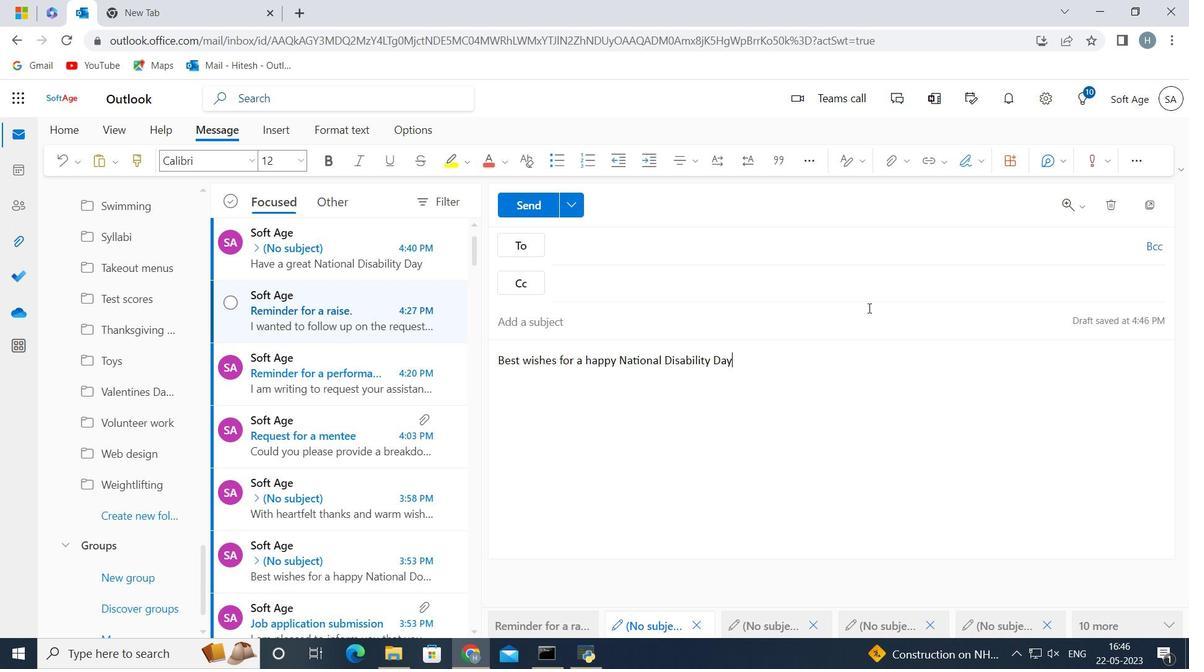 
Action: Mouse moved to (973, 162)
Screenshot: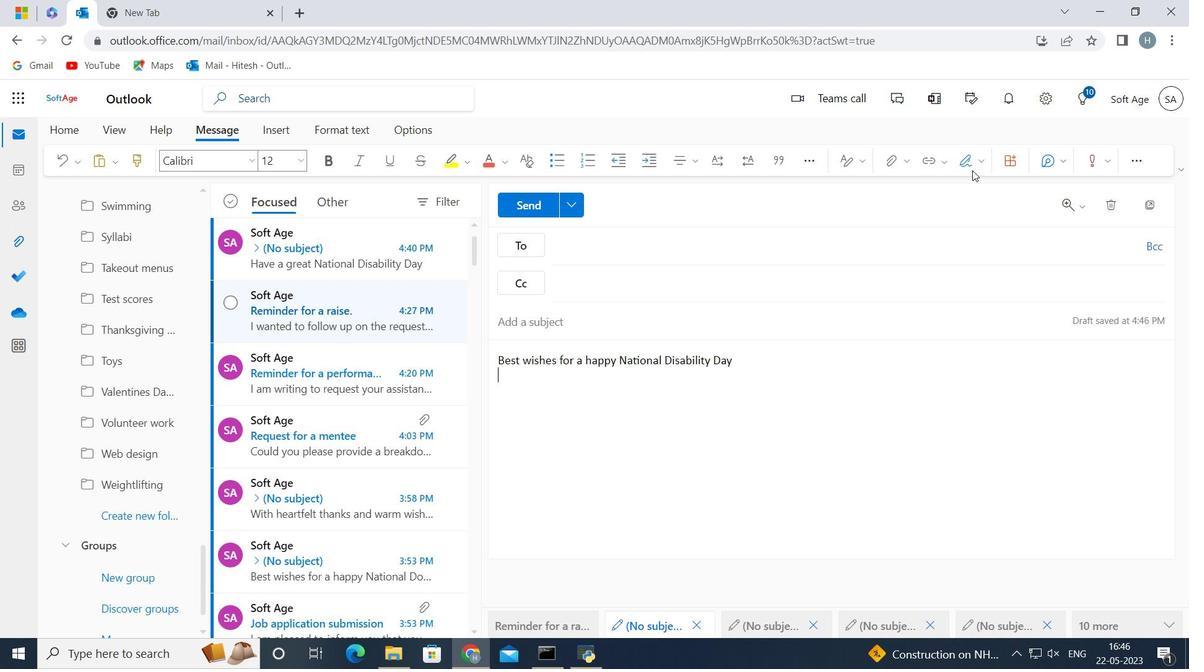 
Action: Mouse pressed left at (973, 162)
Screenshot: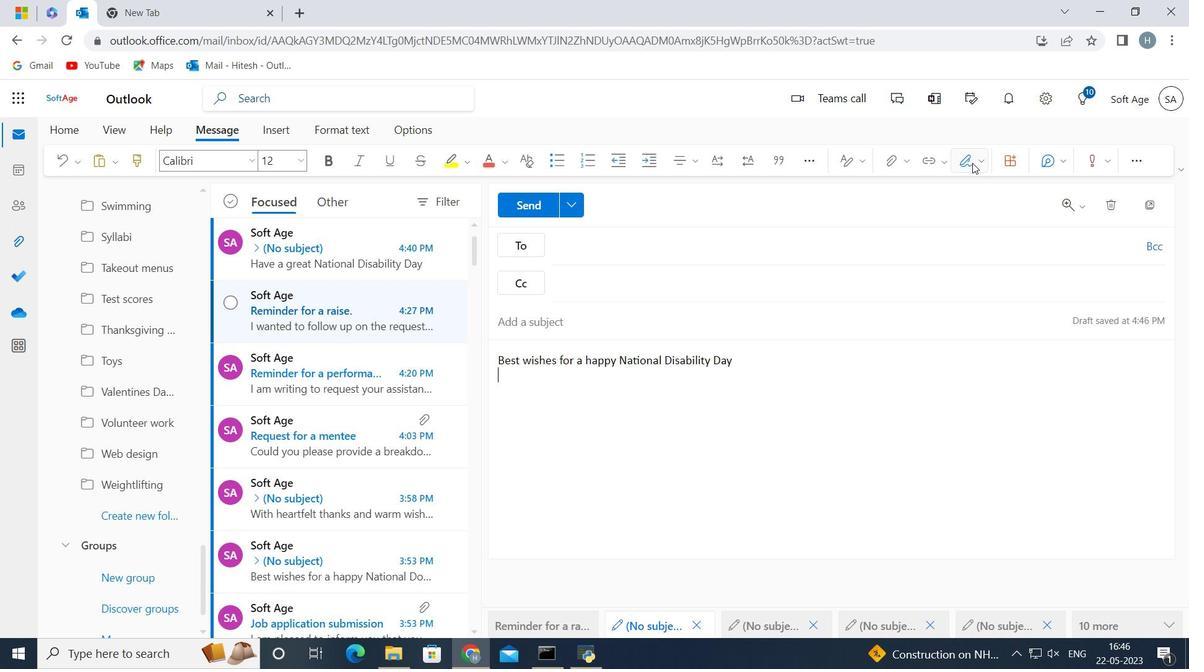 
Action: Mouse moved to (959, 195)
Screenshot: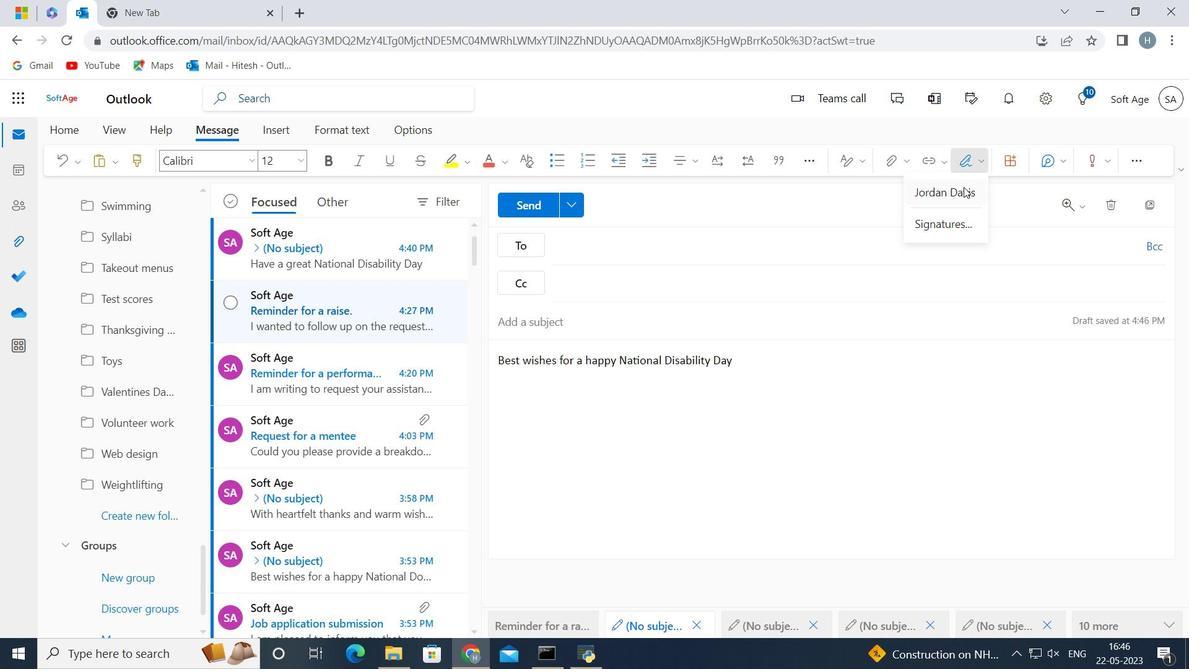 
Action: Mouse pressed left at (959, 195)
Screenshot: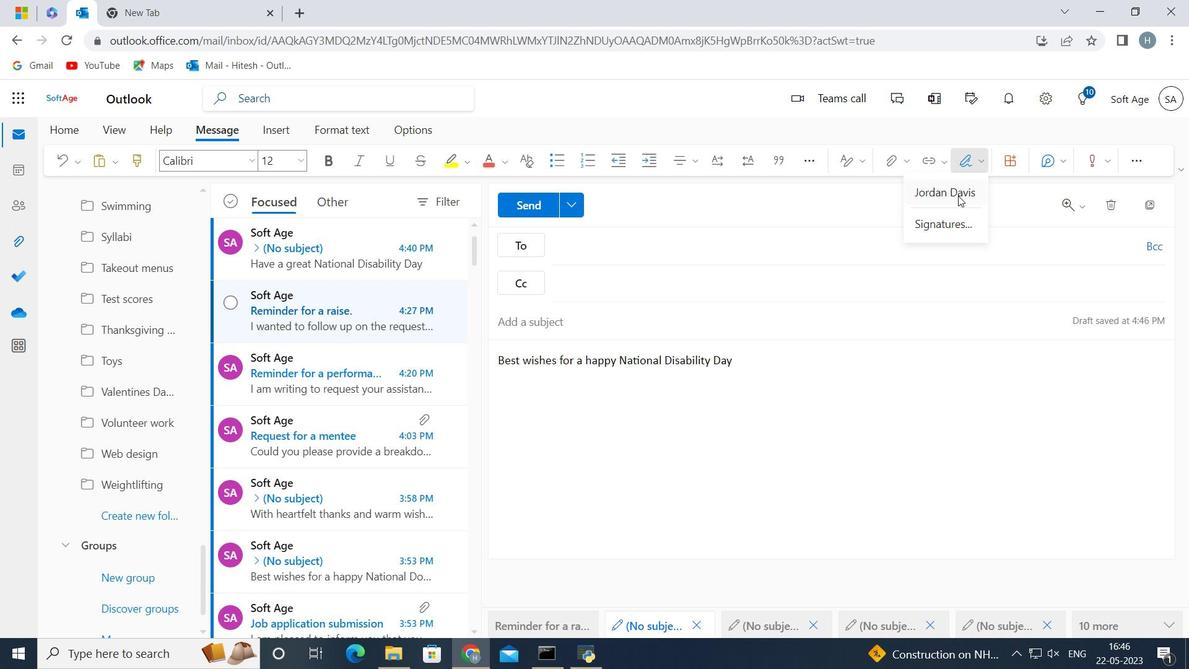 
Action: Mouse moved to (601, 247)
Screenshot: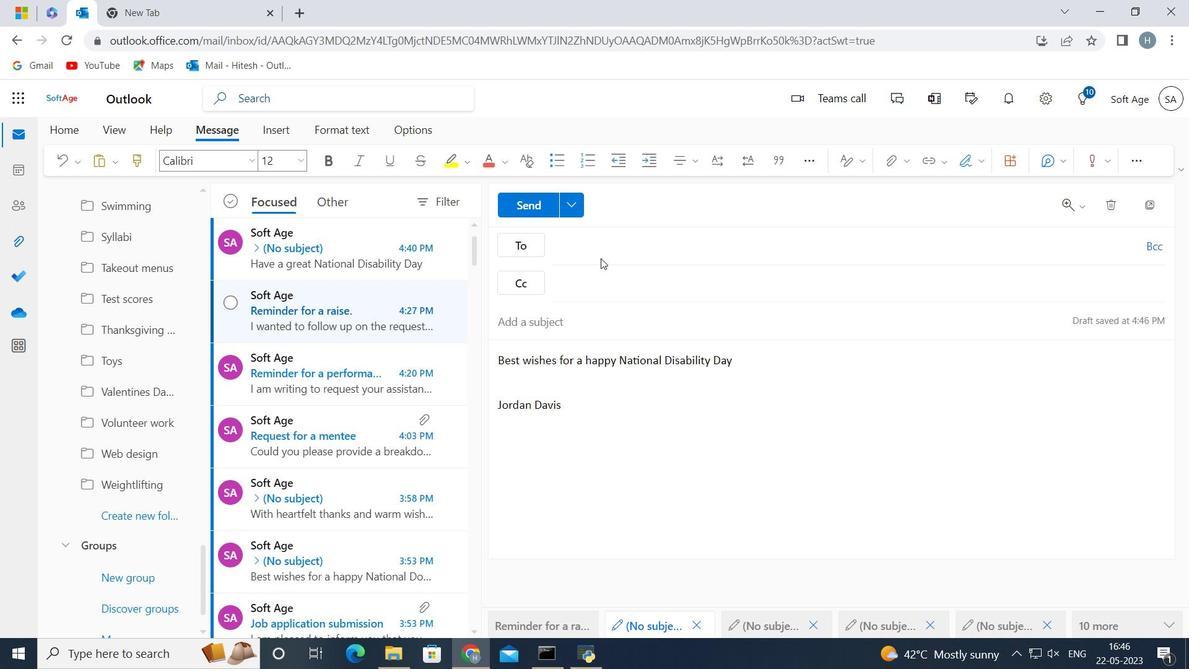 
Action: Mouse pressed left at (601, 247)
Screenshot: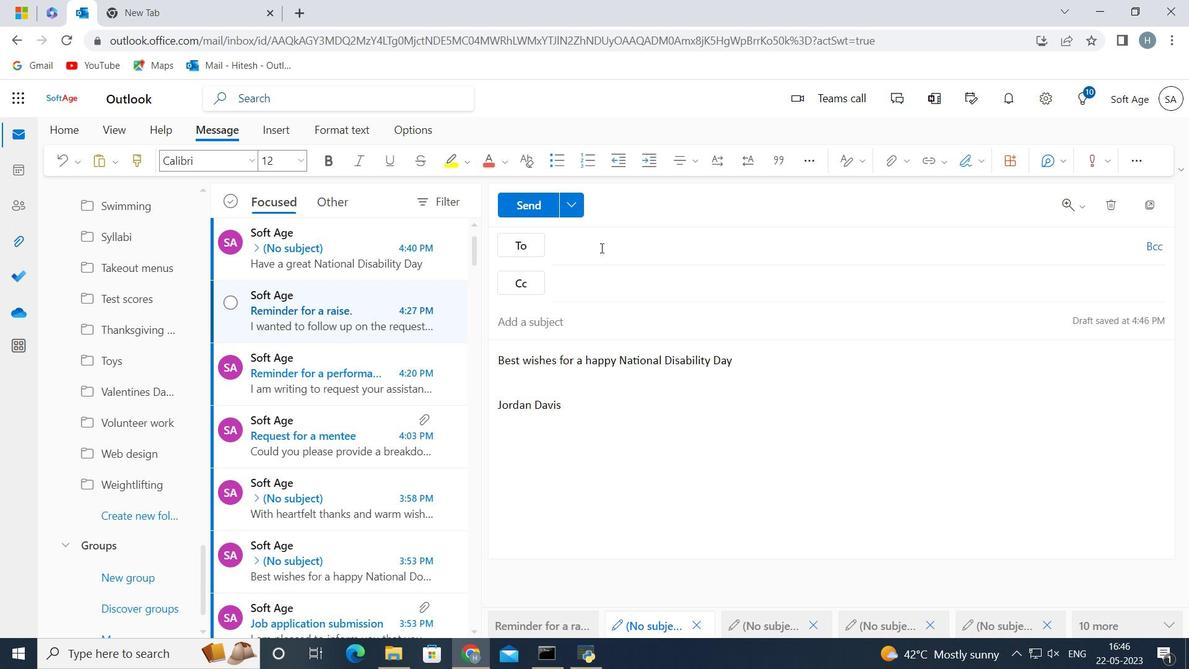 
Action: Key pressed softage.8<Key.shift><Key.shift>@softage.net
Screenshot: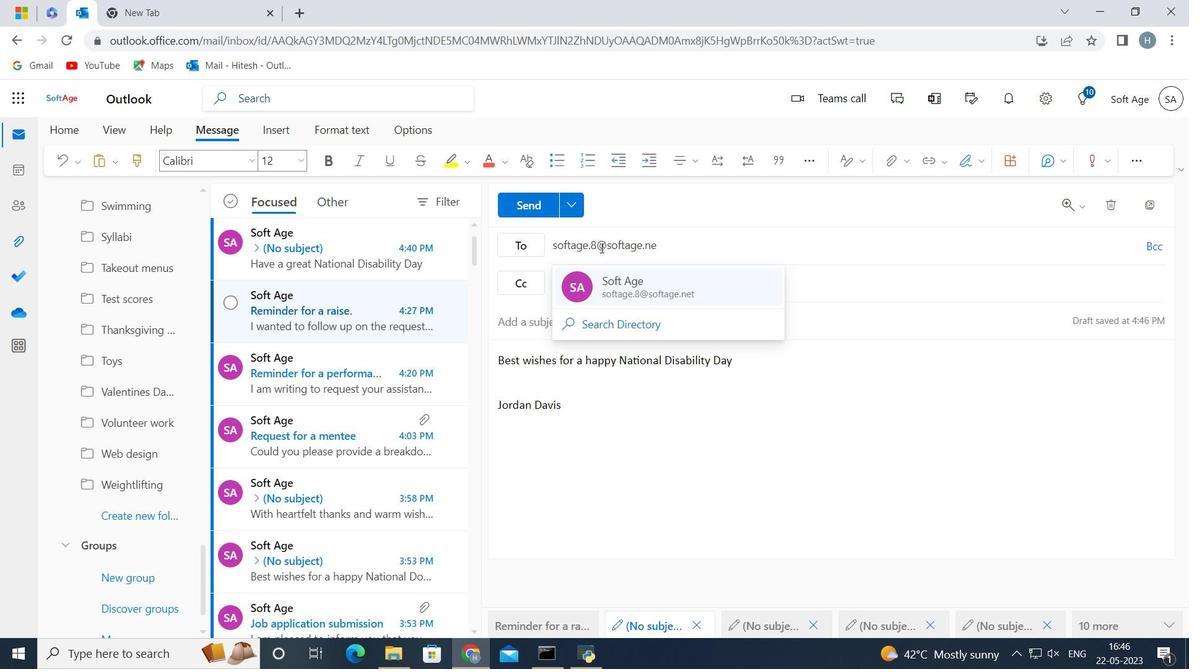 
Action: Mouse moved to (625, 275)
Screenshot: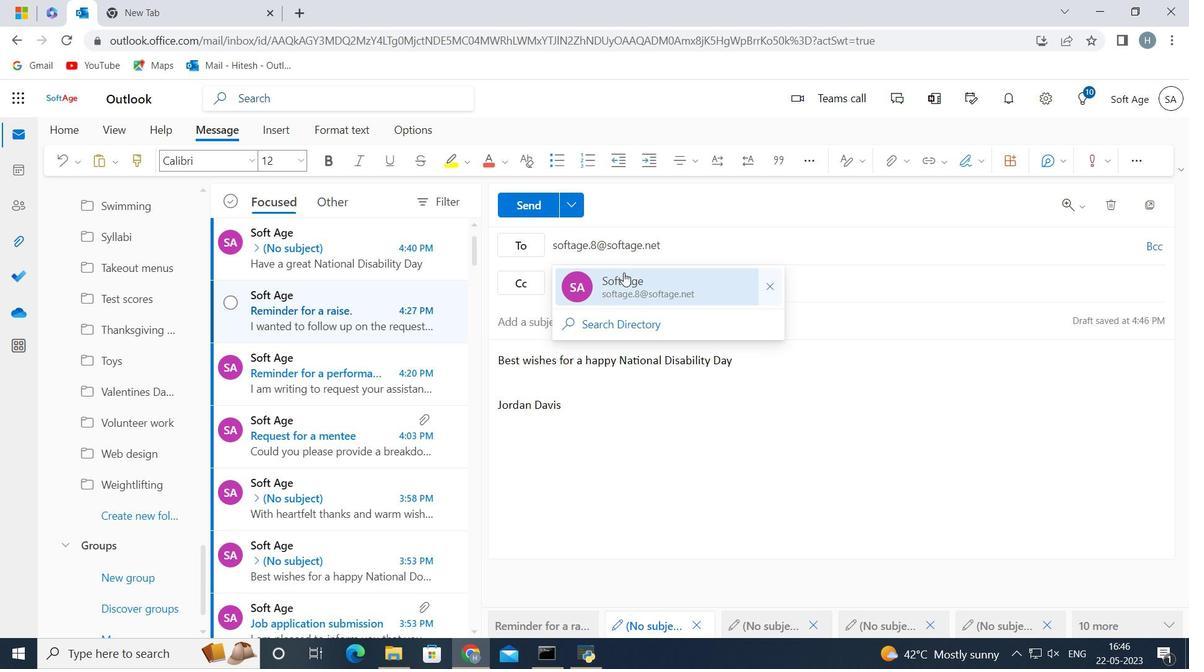
Action: Mouse pressed left at (625, 275)
Screenshot: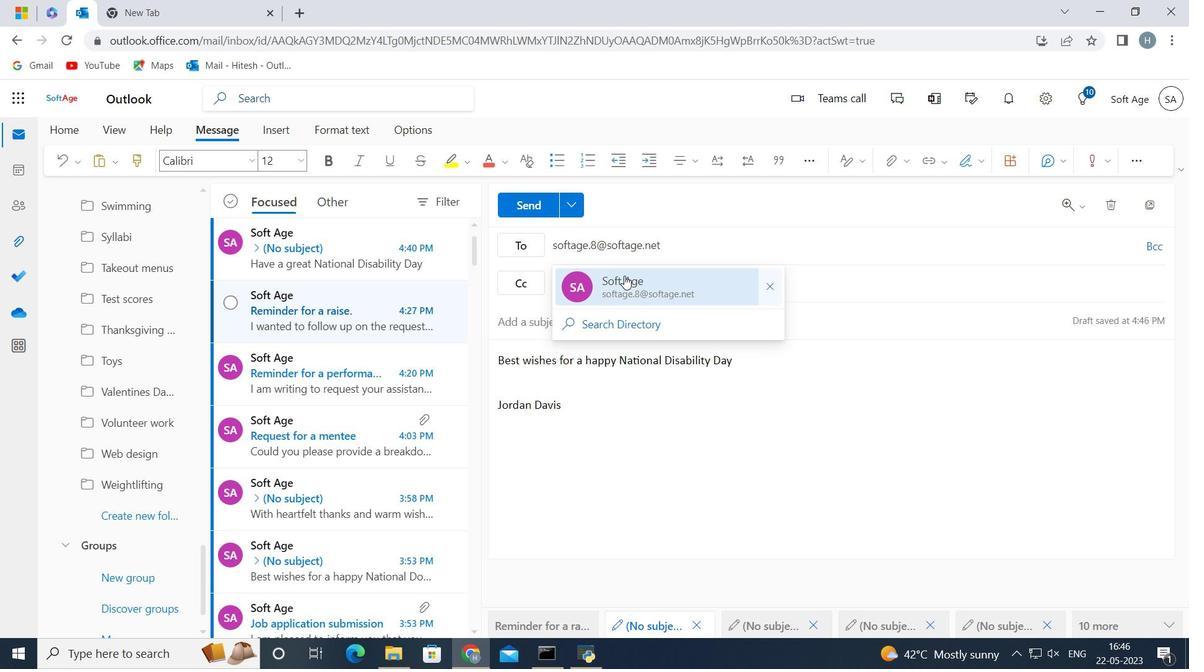 
Action: Mouse moved to (129, 519)
Screenshot: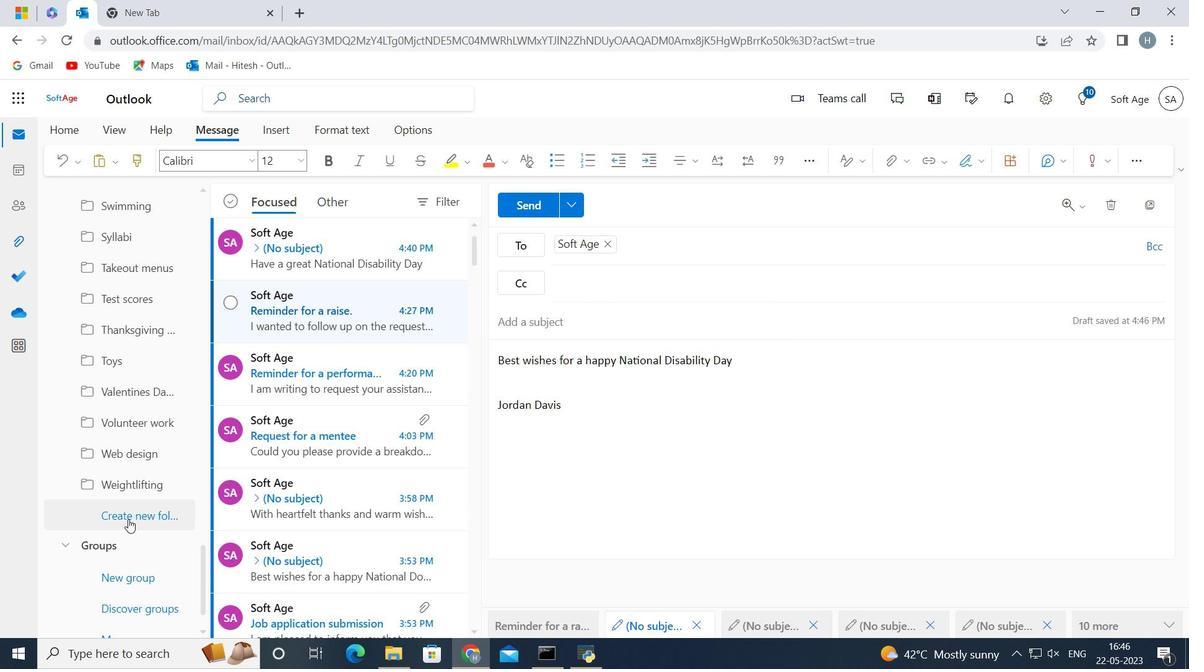 
Action: Mouse pressed left at (129, 519)
Screenshot: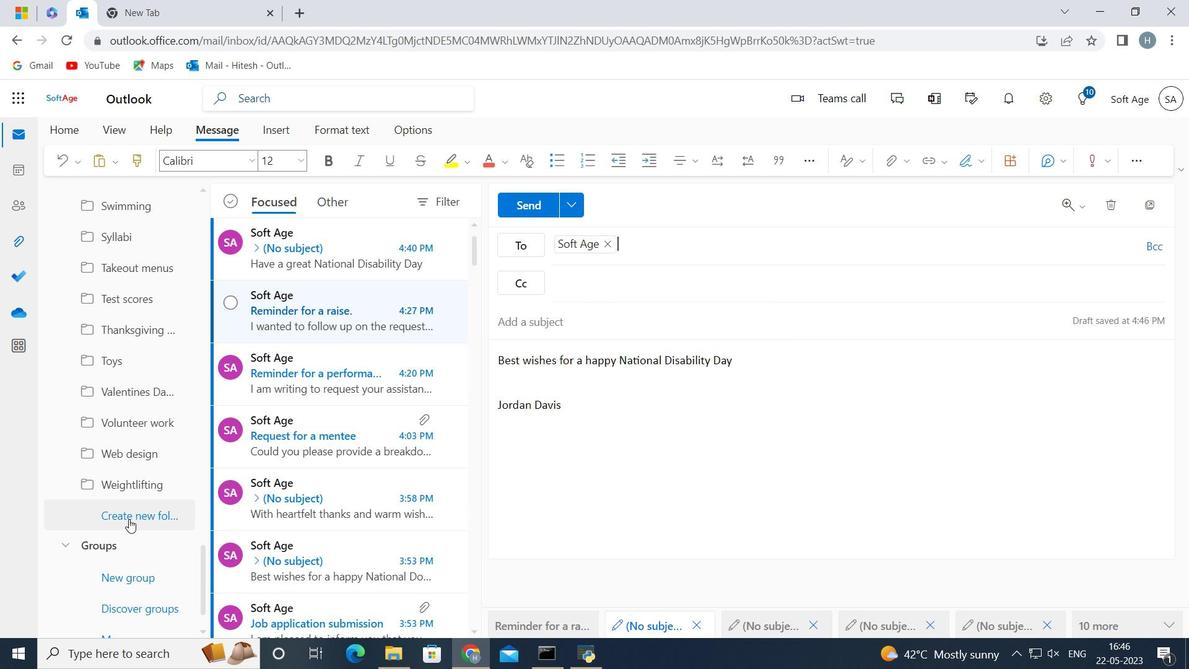 
Action: Key pressed <Key.shift>
Screenshot: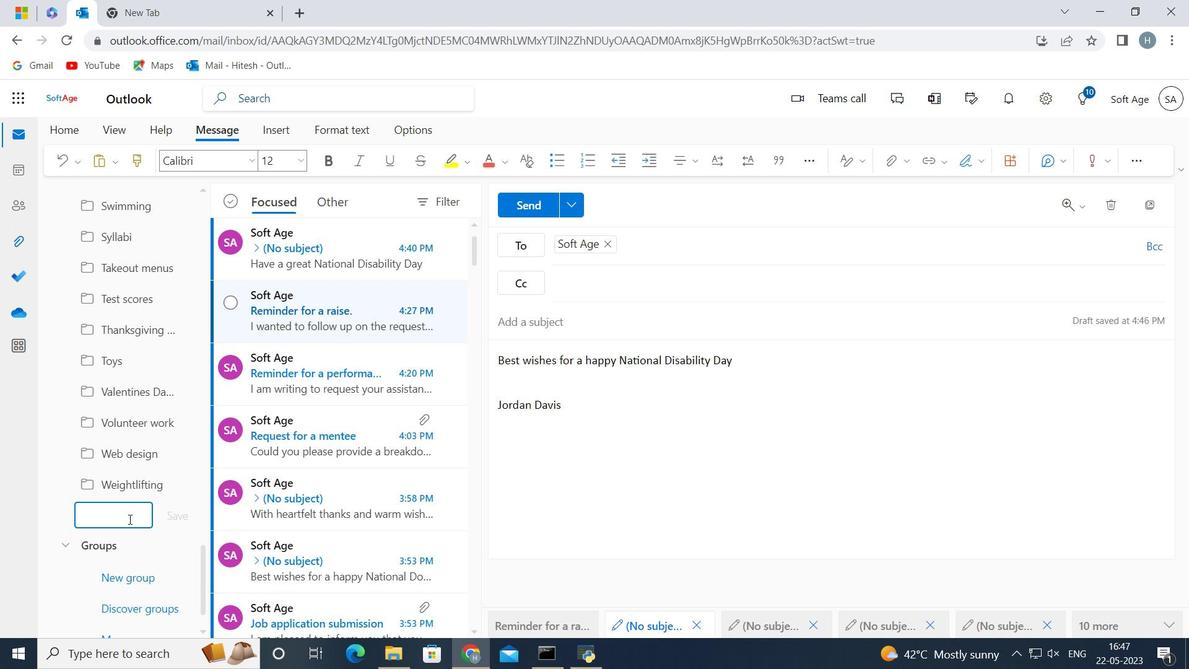 
Action: Mouse moved to (130, 518)
Screenshot: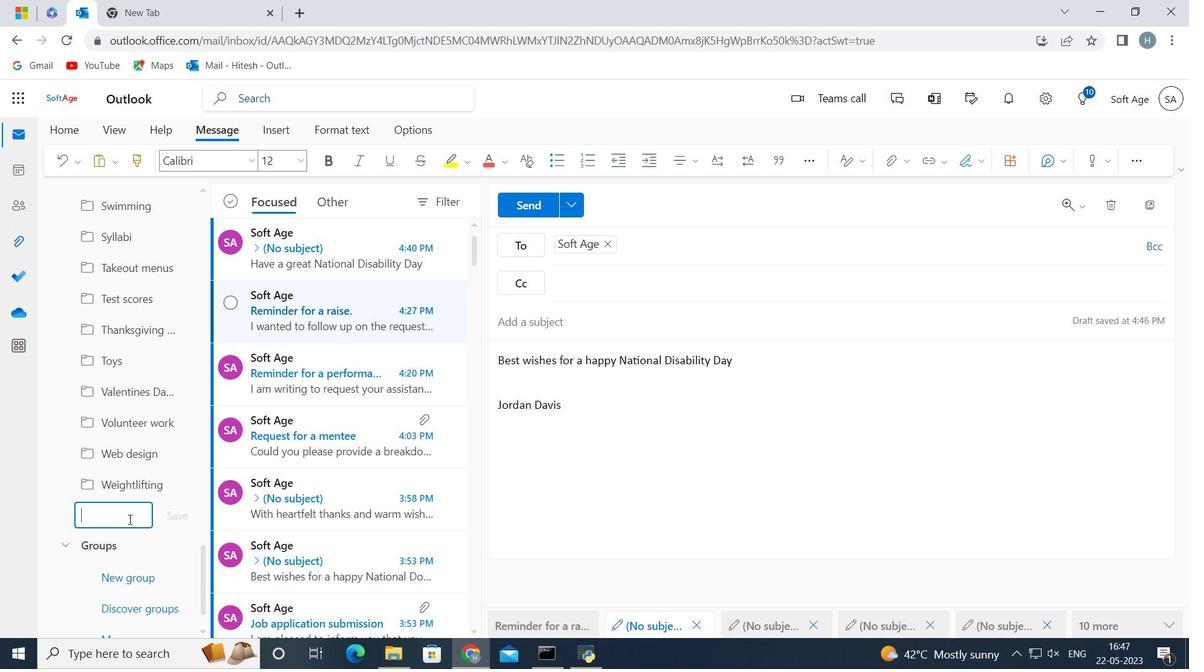 
Action: Key pressed <Key.shift>
Screenshot: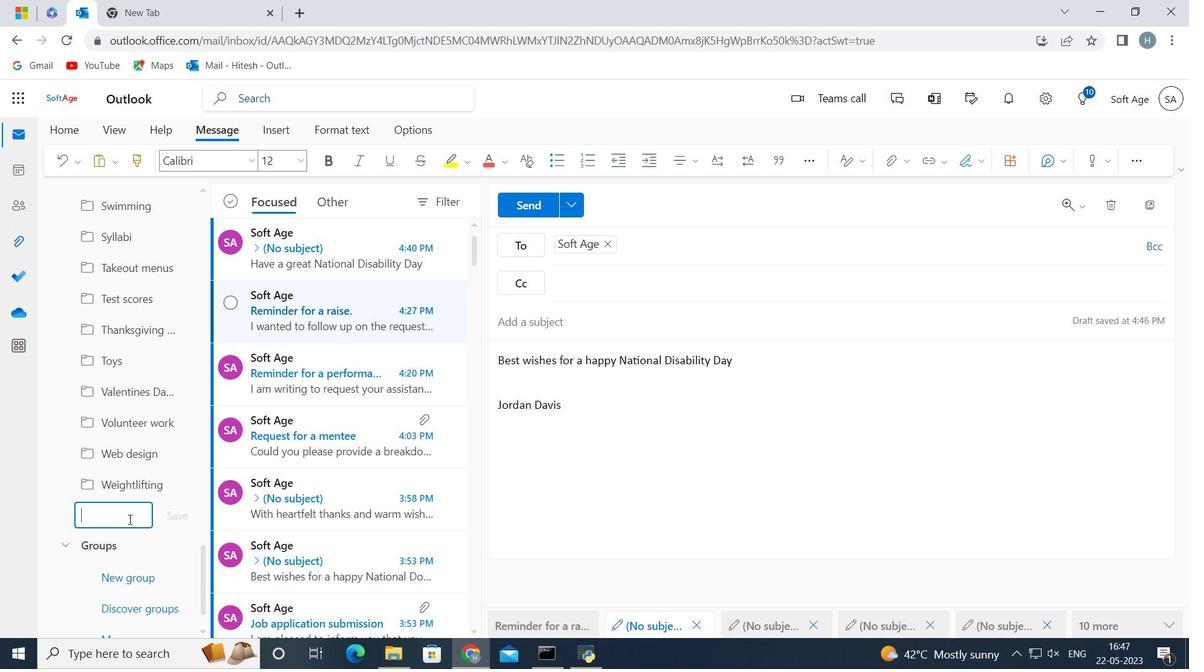 
Action: Mouse moved to (133, 516)
Screenshot: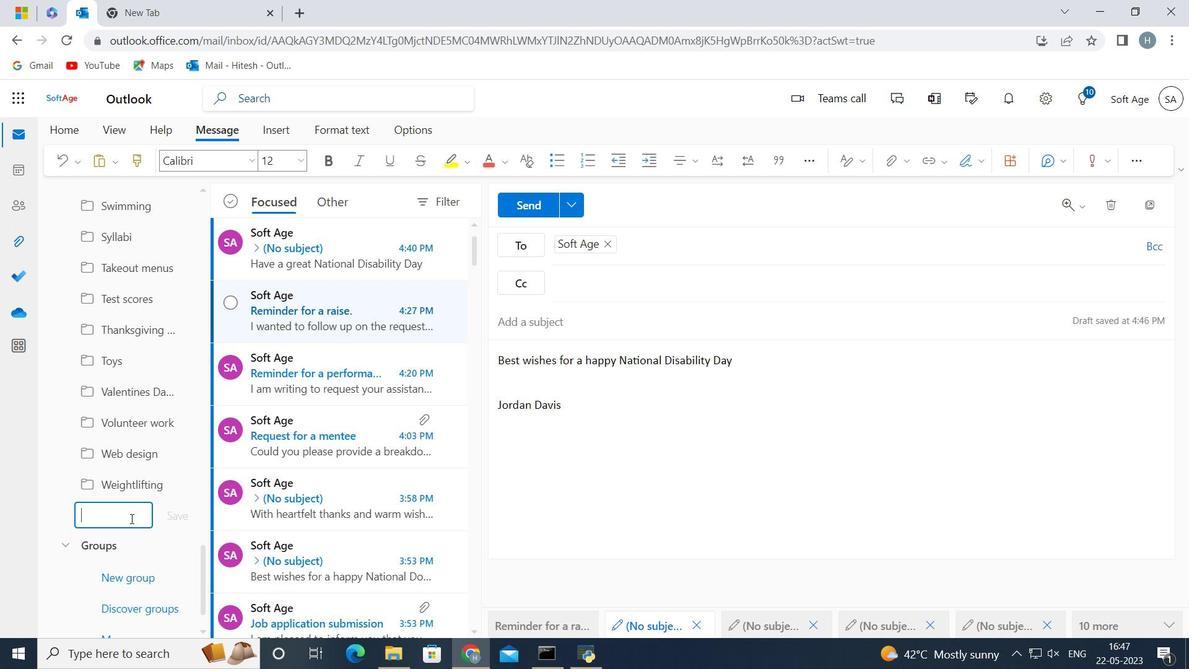 
Action: Key pressed <Key.shift><Key.shift><Key.shift>Co
Screenshot: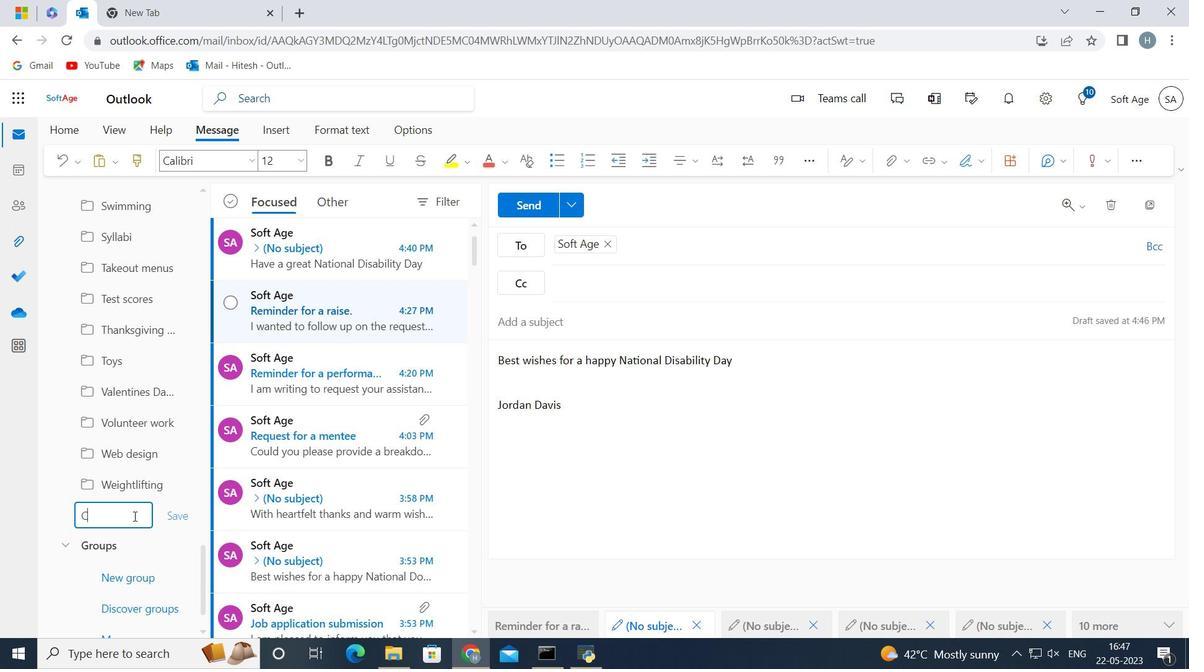
Action: Mouse moved to (134, 516)
Screenshot: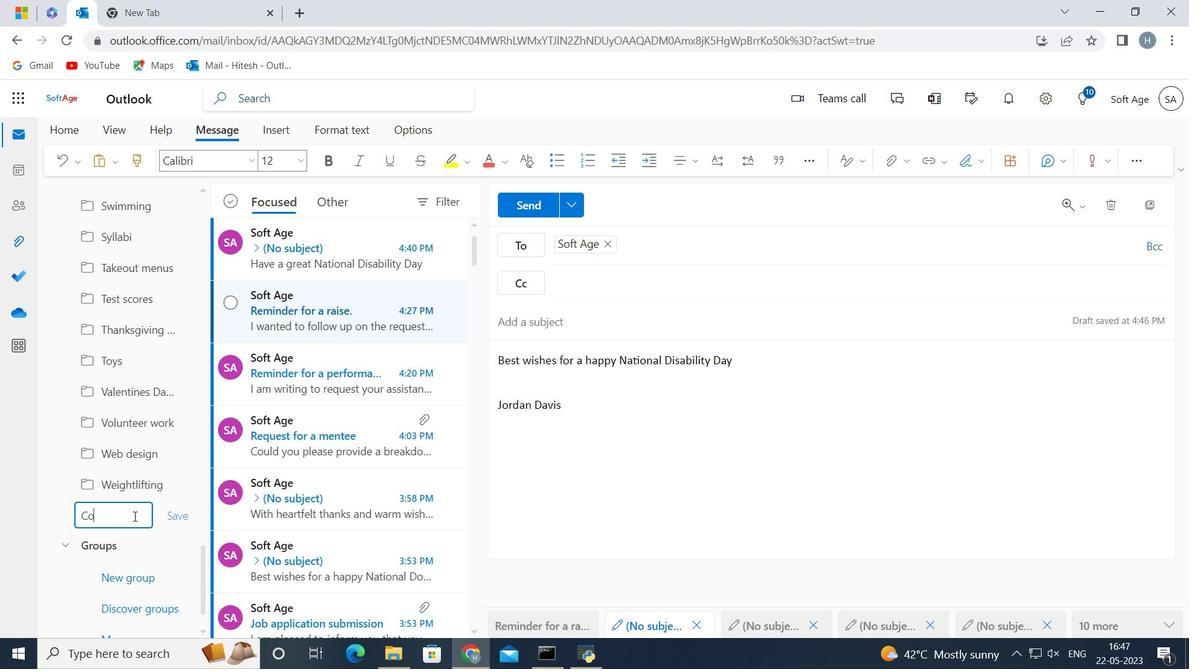
Action: Key pressed ding
Screenshot: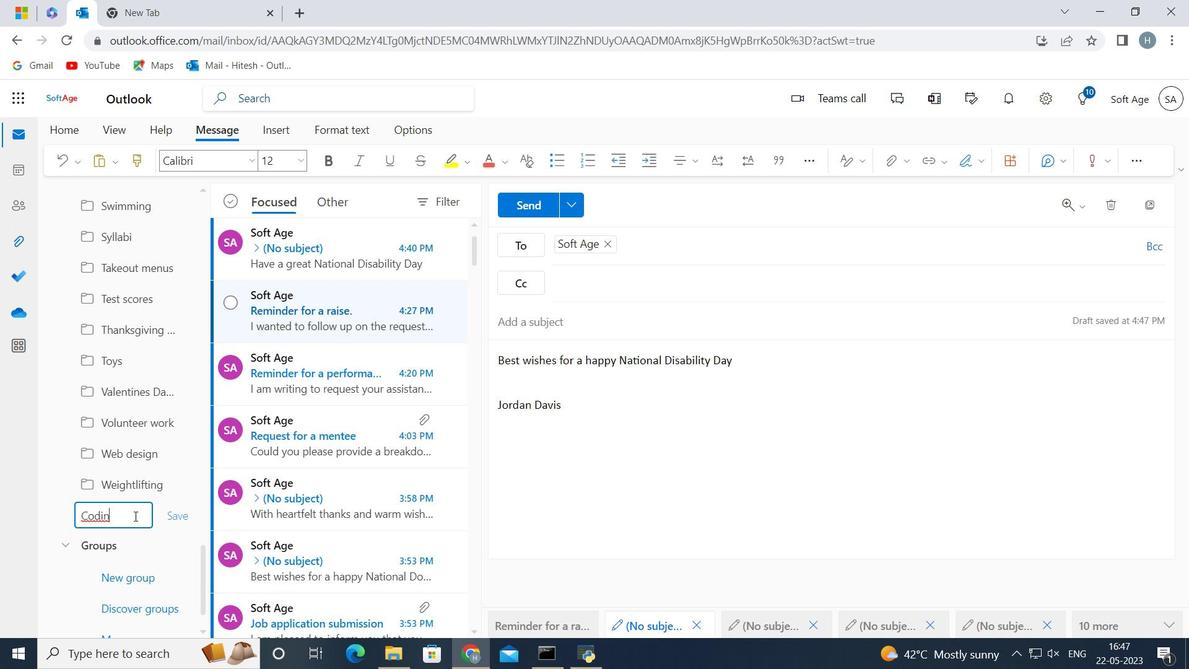
Action: Mouse moved to (180, 512)
Screenshot: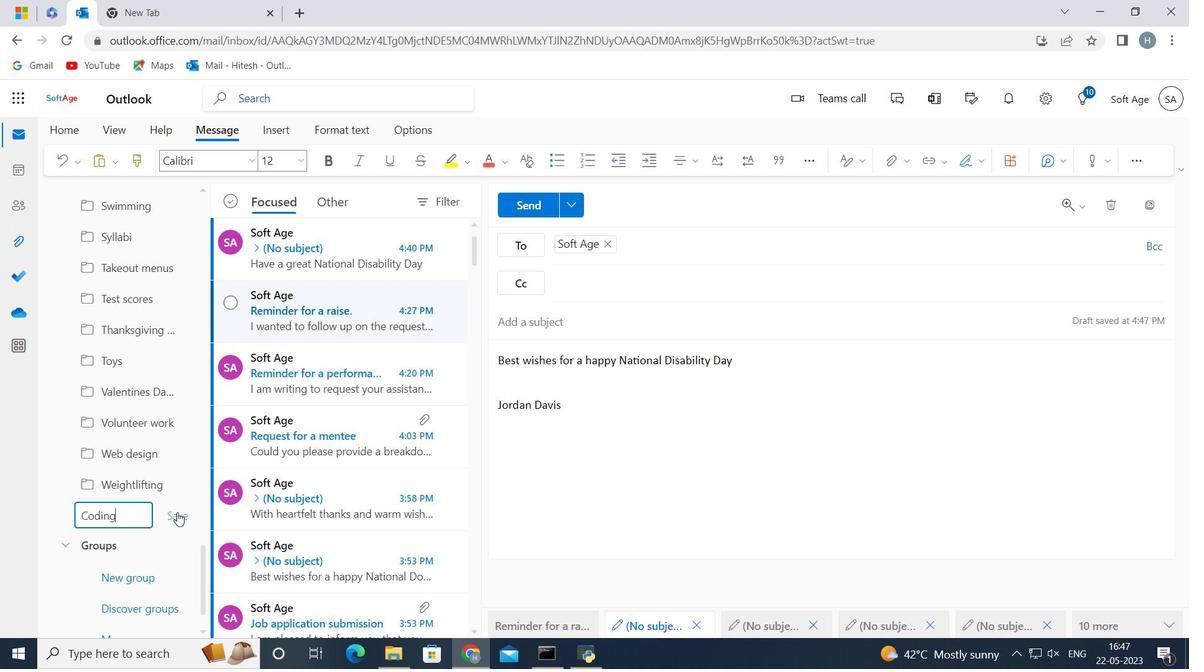 
Action: Mouse pressed left at (180, 512)
Screenshot: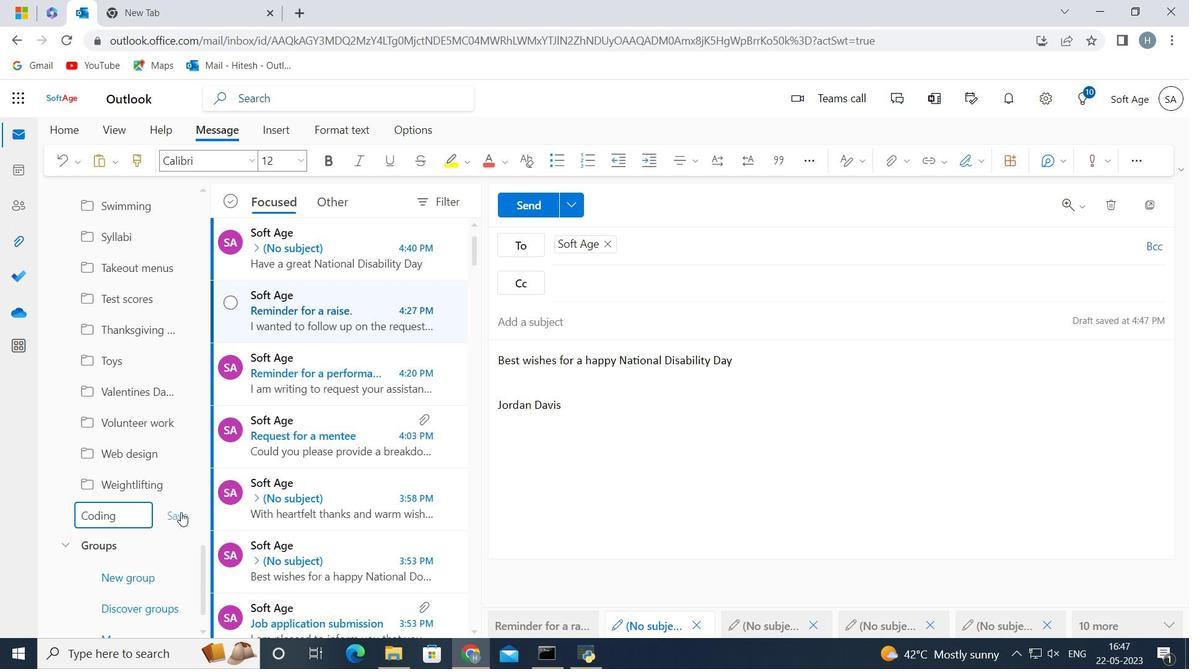 
Action: Mouse moved to (574, 456)
Screenshot: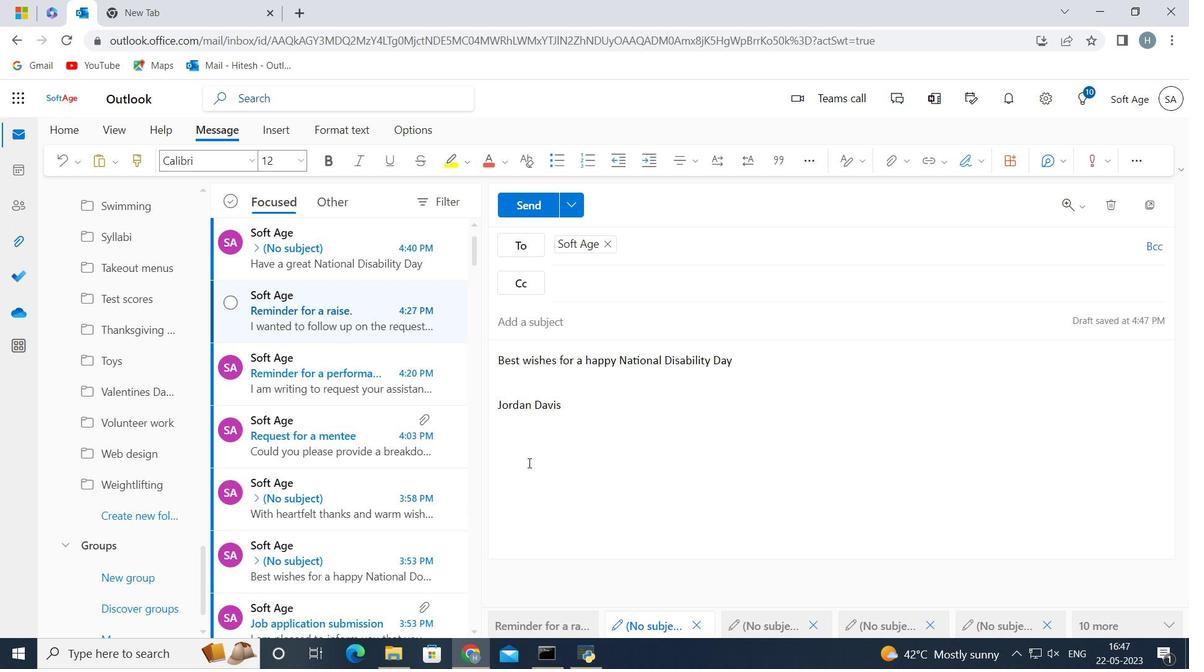 
